 Task: Add an event with the title Second Webinar: Advanced Google AdWords Campaign Strategies, date ''2023/11/07'', time 7:50 AM to 9:50 AMand add a description: It is essential to listen actively to the potential investor''s input, feedback, and inquiries throughout the meeting. This demonstrates your receptiveness to collaboration, willingness to address concerns, and the ability to adapt your business strategy to maximize its potential.Select event color  Tomato . Add location for the event as: 321 Dolmabahçe Palace, Istanbul, Turkey, logged in from the account softage.10@softage.netand send the event invitation to softage.3@softage.net and softage.4@softage.net. Set a reminder for the event Weekly on Sunday
Action: Mouse moved to (61, 112)
Screenshot: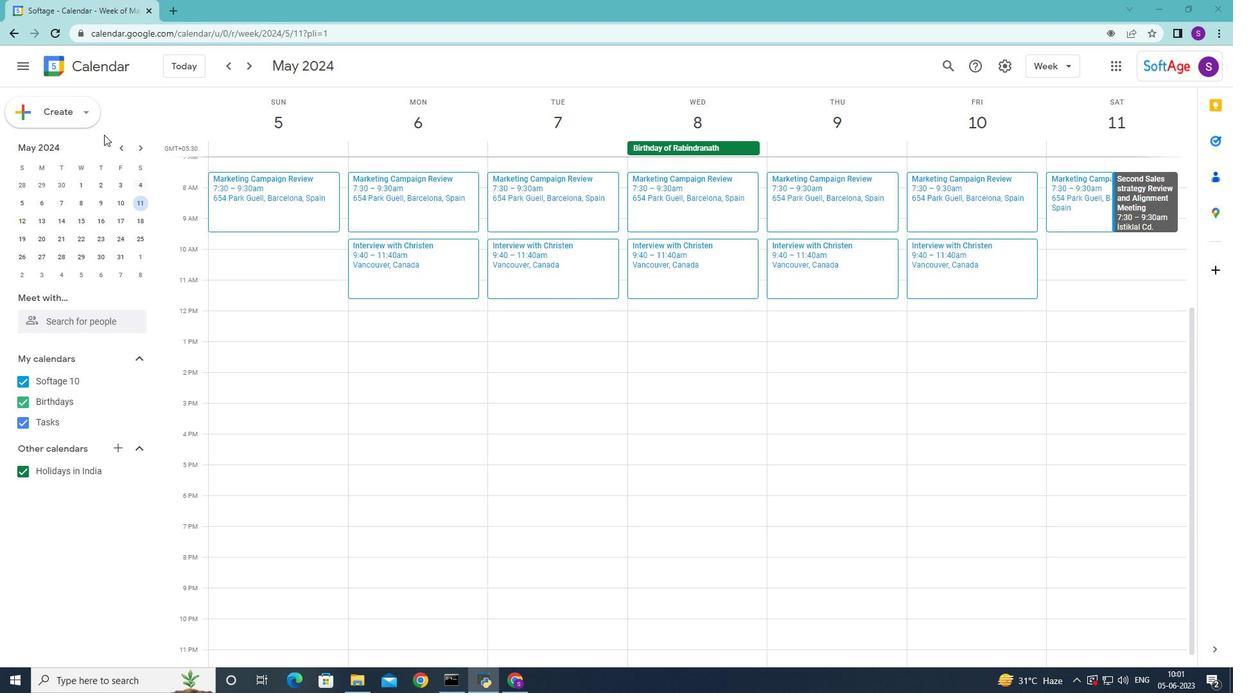 
Action: Mouse pressed left at (61, 112)
Screenshot: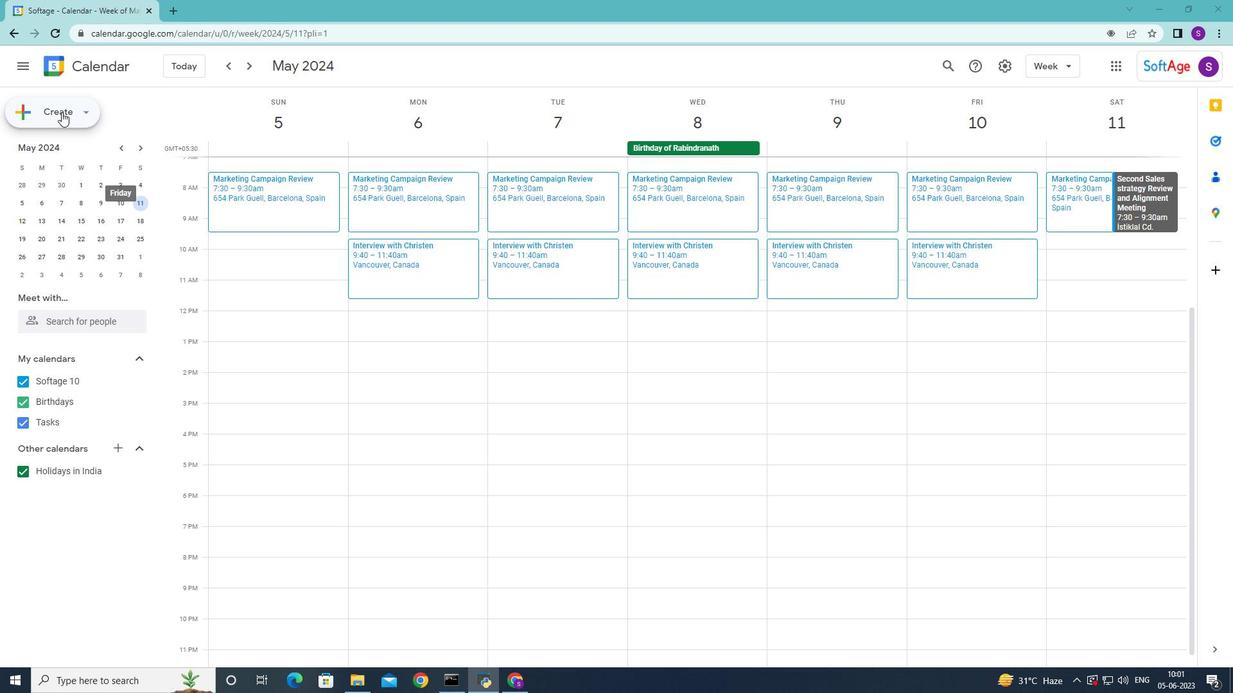 
Action: Mouse moved to (81, 148)
Screenshot: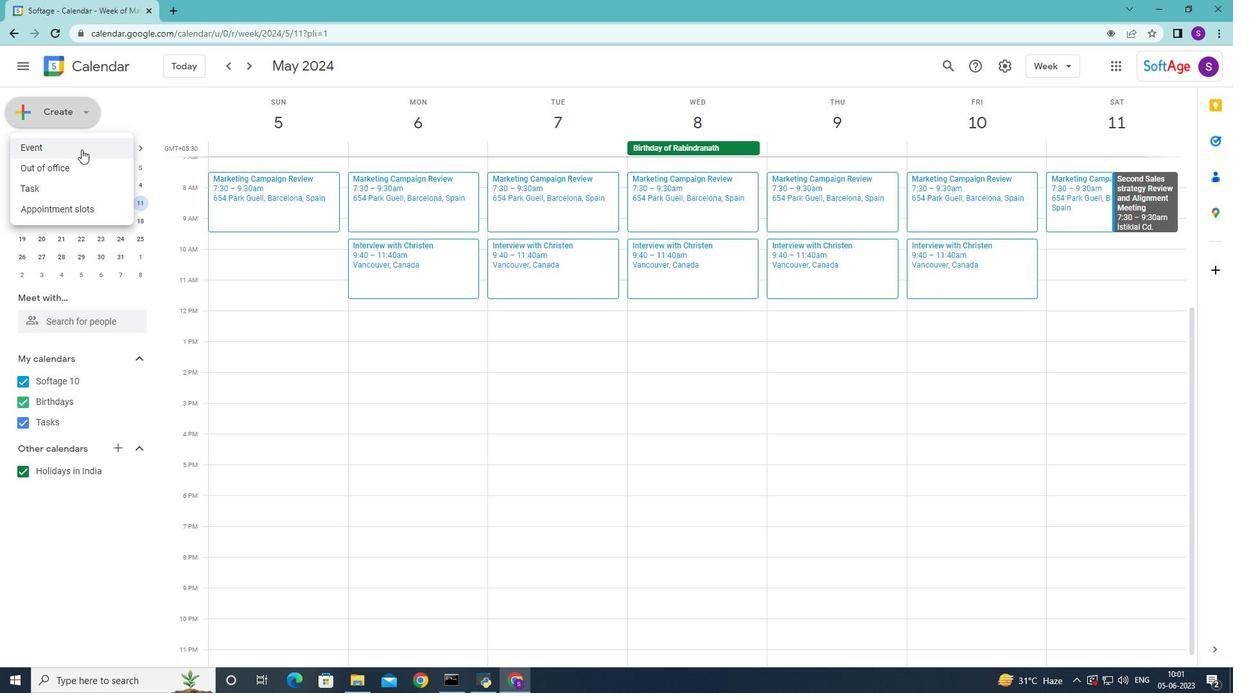 
Action: Mouse pressed left at (81, 148)
Screenshot: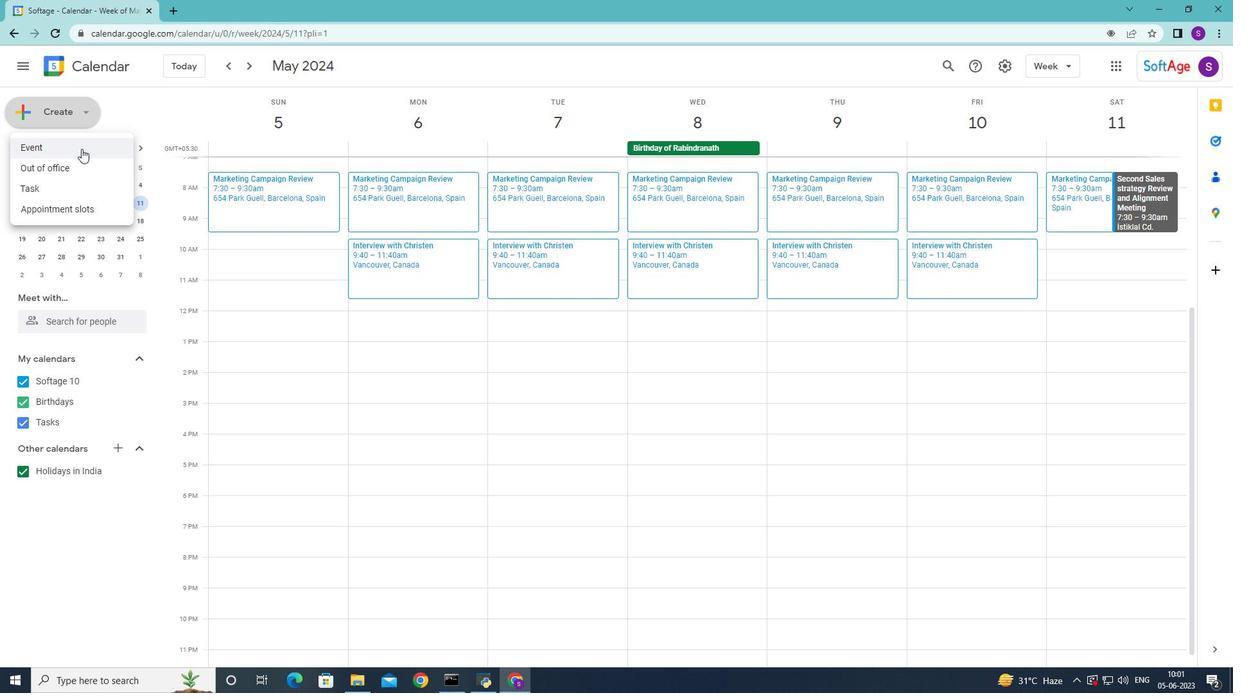 
Action: Mouse moved to (837, 230)
Screenshot: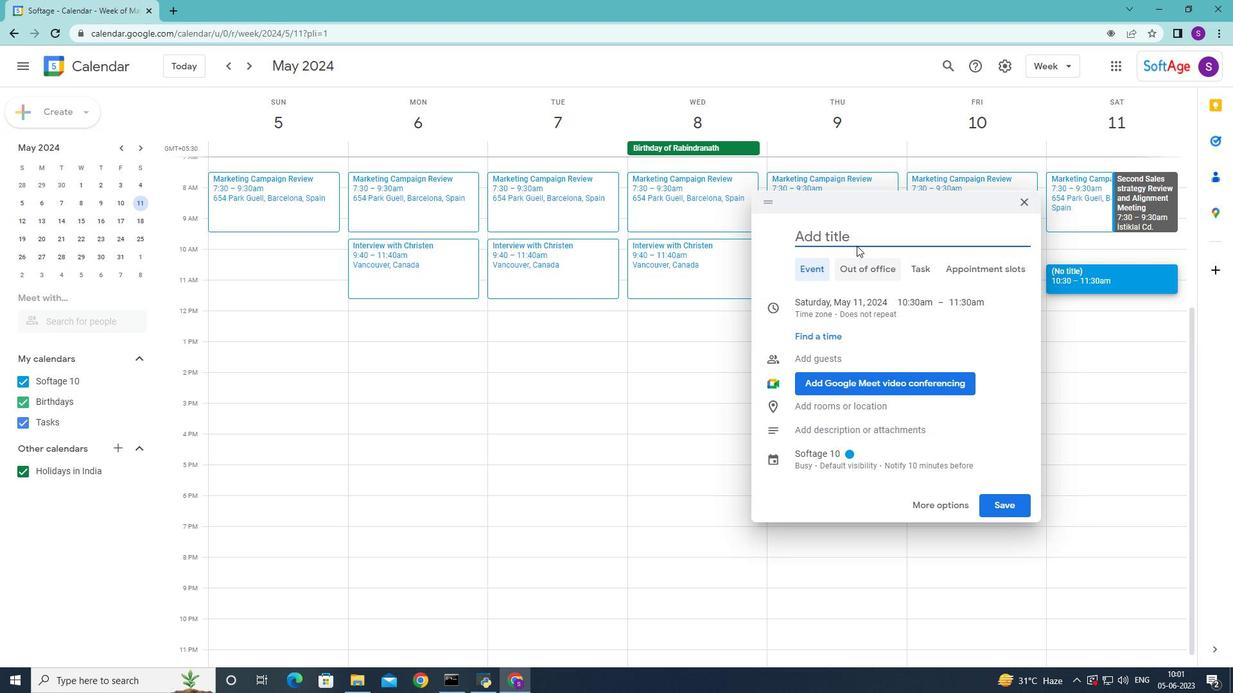 
Action: Mouse pressed left at (837, 230)
Screenshot: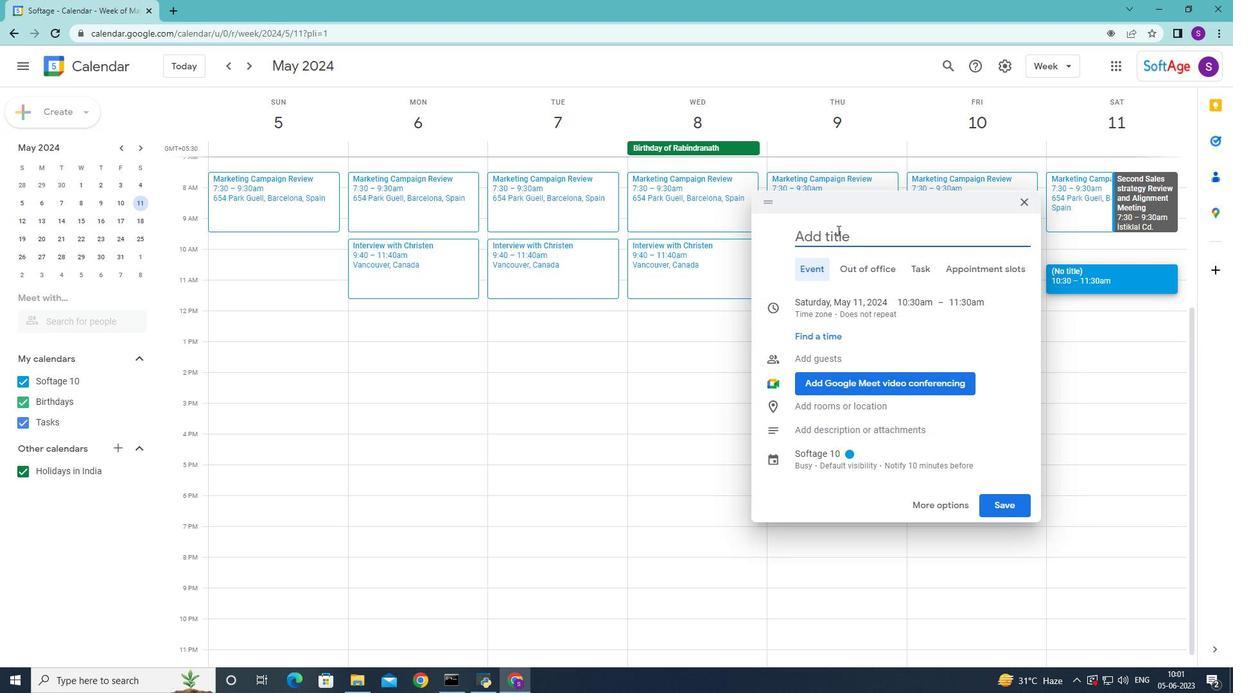 
Action: Key pressed <Key.shift>Second<Key.space><Key.shift>Webinar<Key.shift_r>:<Key.space><Key.shift>Advanced<Key.space><Key.shift>Googe<Key.backspace>le<Key.space><Key.shift>Ad<Key.shift><Key.shift><Key.shift><Key.shift><Key.shift><Key.shift><Key.shift><Key.shift><Key.shift><Key.shift><Key.shift><Key.shift><Key.shift><Key.shift><Key.shift><Key.shift><Key.shift><Key.shift><Key.shift><Key.shift><Key.shift><Key.shift><Key.shift><Key.shift><Key.shift><Key.shift><Key.shift><Key.shift><Key.shift><Key.shift><Key.shift>w<Key.backspace><Key.shift>Words<Key.space><Key.shift>Campaign<Key.space><Key.shift>Strategies<Key.space><Key.backspace>,<Key.space><Key.backspace><Key.backspace>
Screenshot: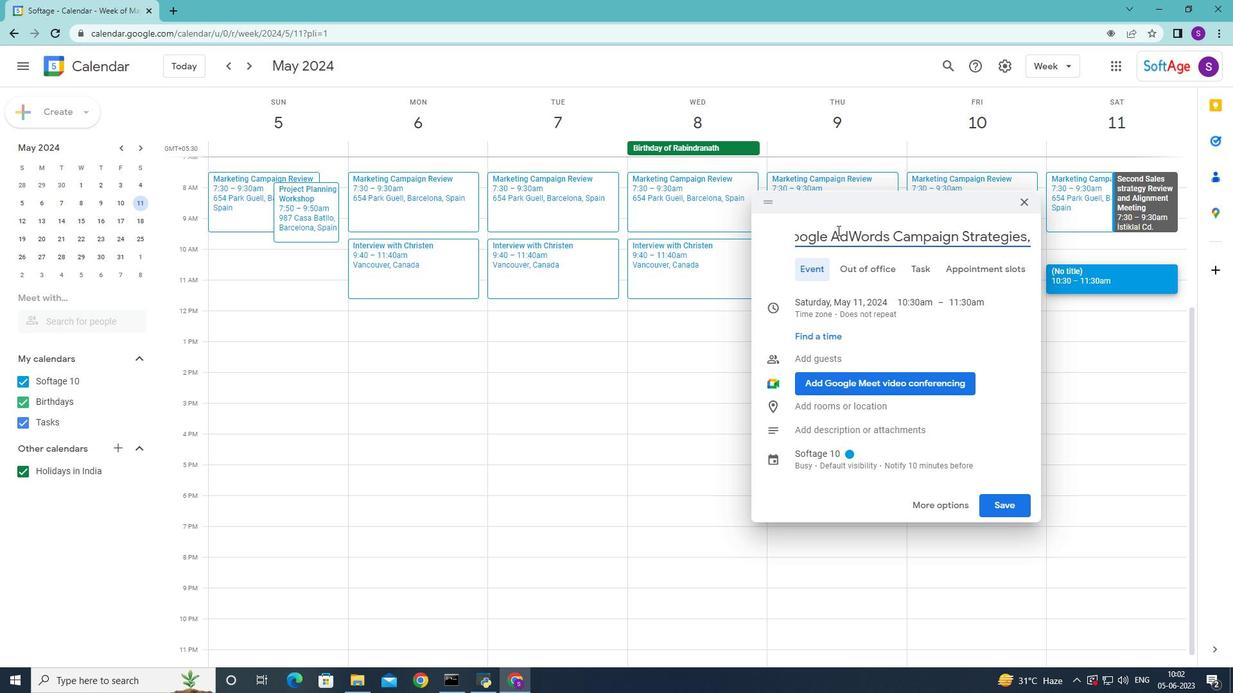 
Action: Mouse moved to (827, 308)
Screenshot: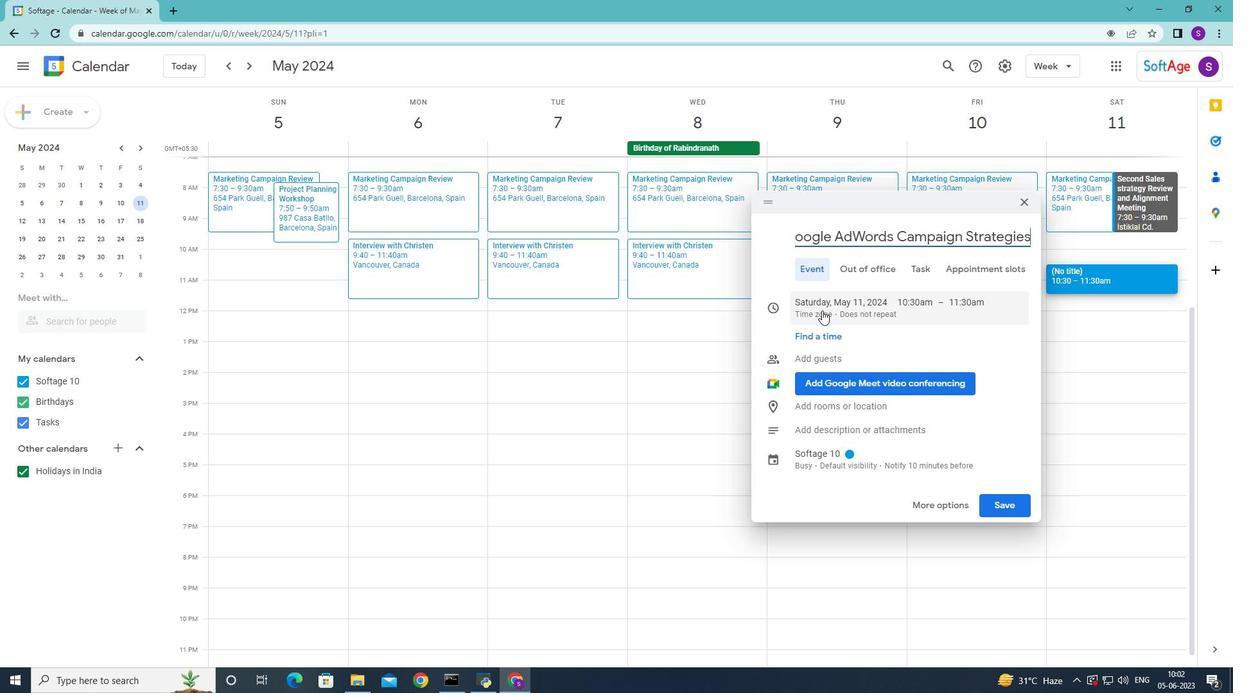 
Action: Mouse pressed left at (827, 308)
Screenshot: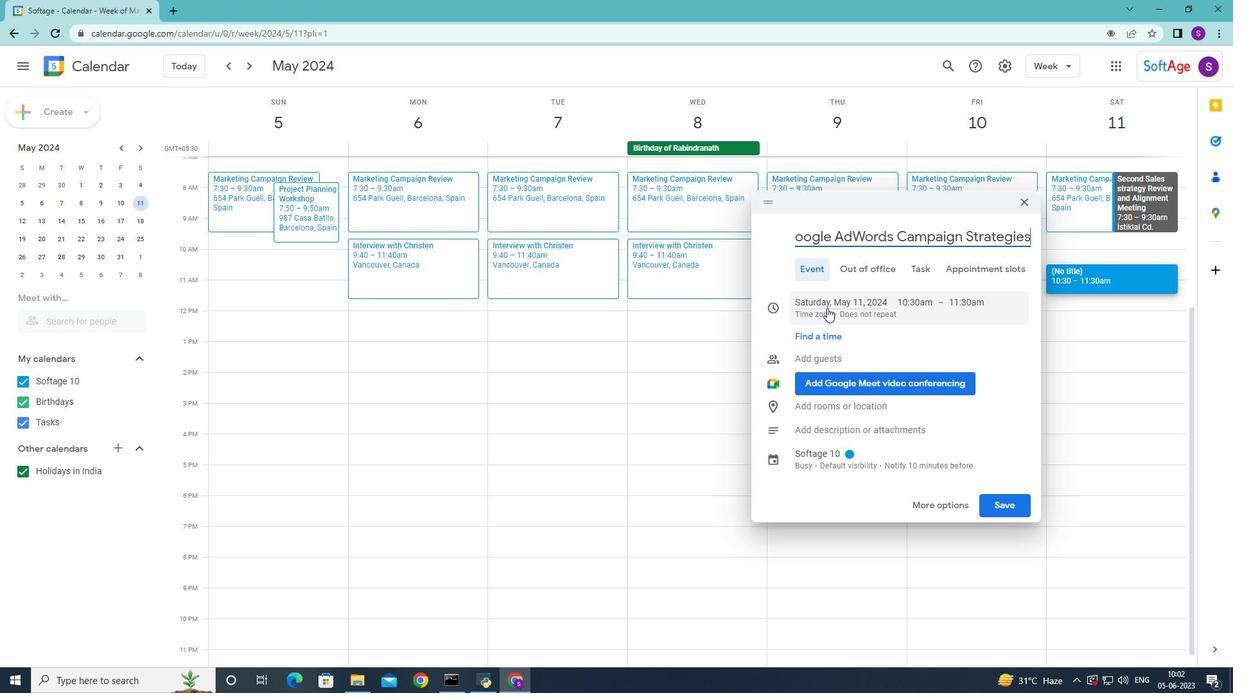 
Action: Mouse moved to (934, 332)
Screenshot: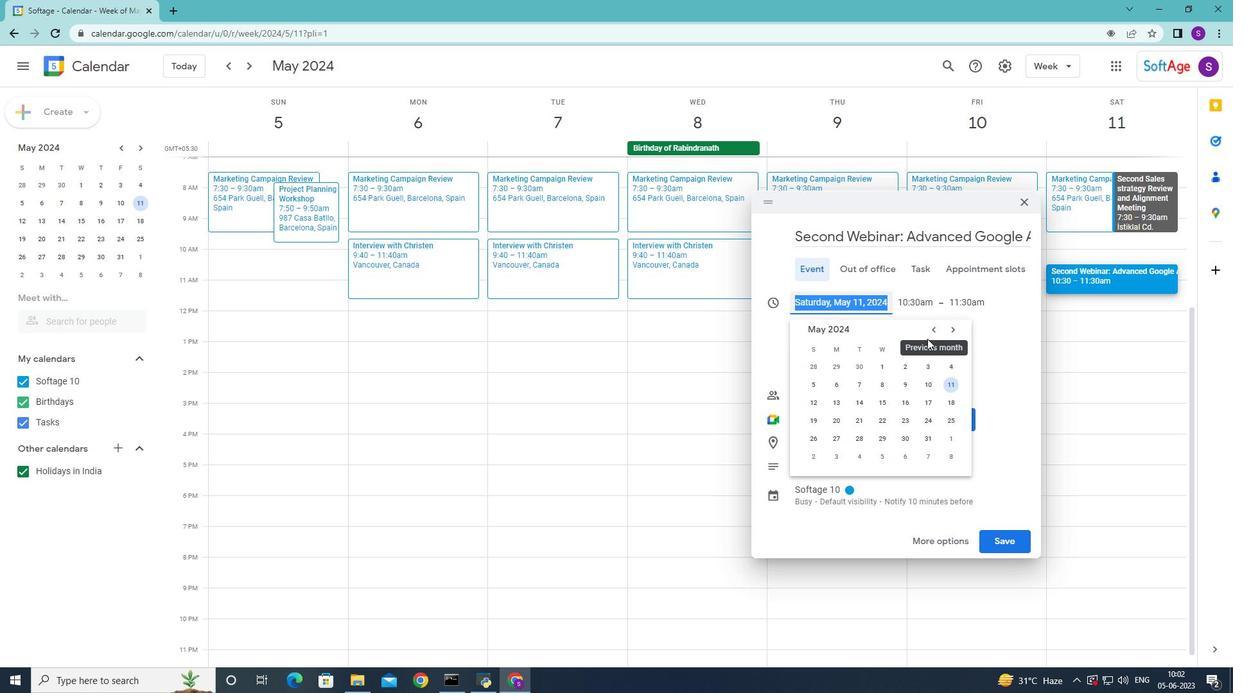 
Action: Mouse pressed left at (934, 332)
Screenshot: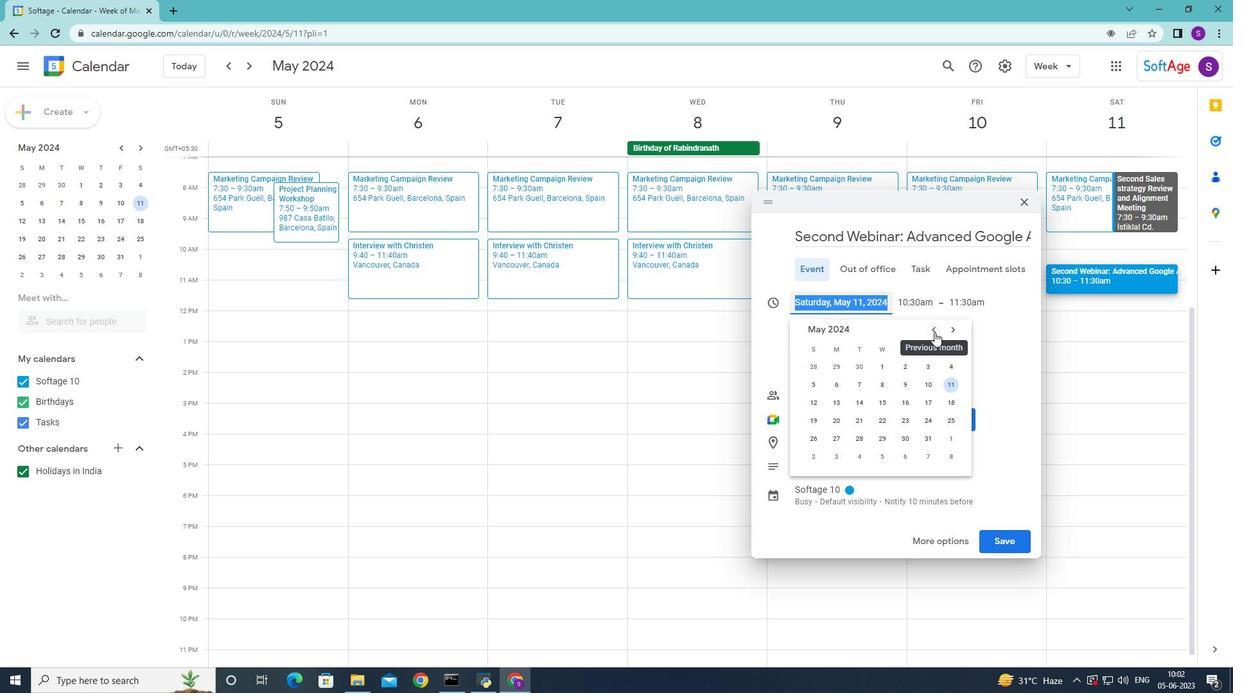 
Action: Mouse pressed left at (934, 332)
Screenshot: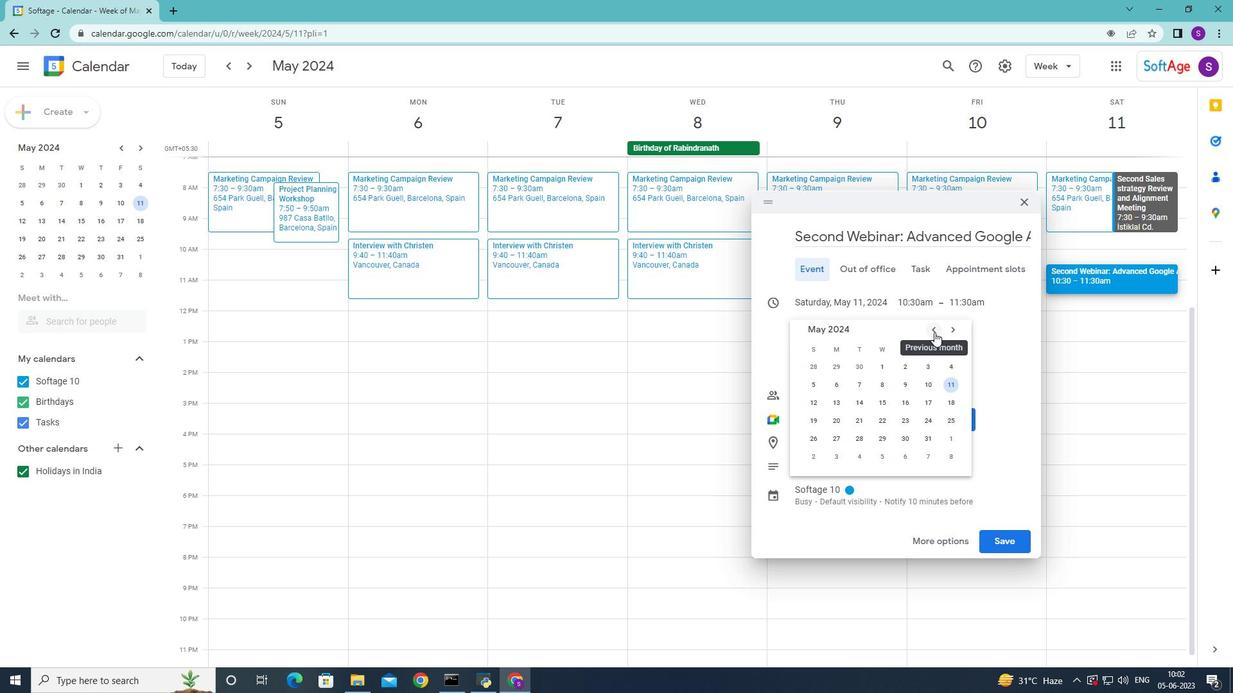 
Action: Mouse pressed left at (934, 332)
Screenshot: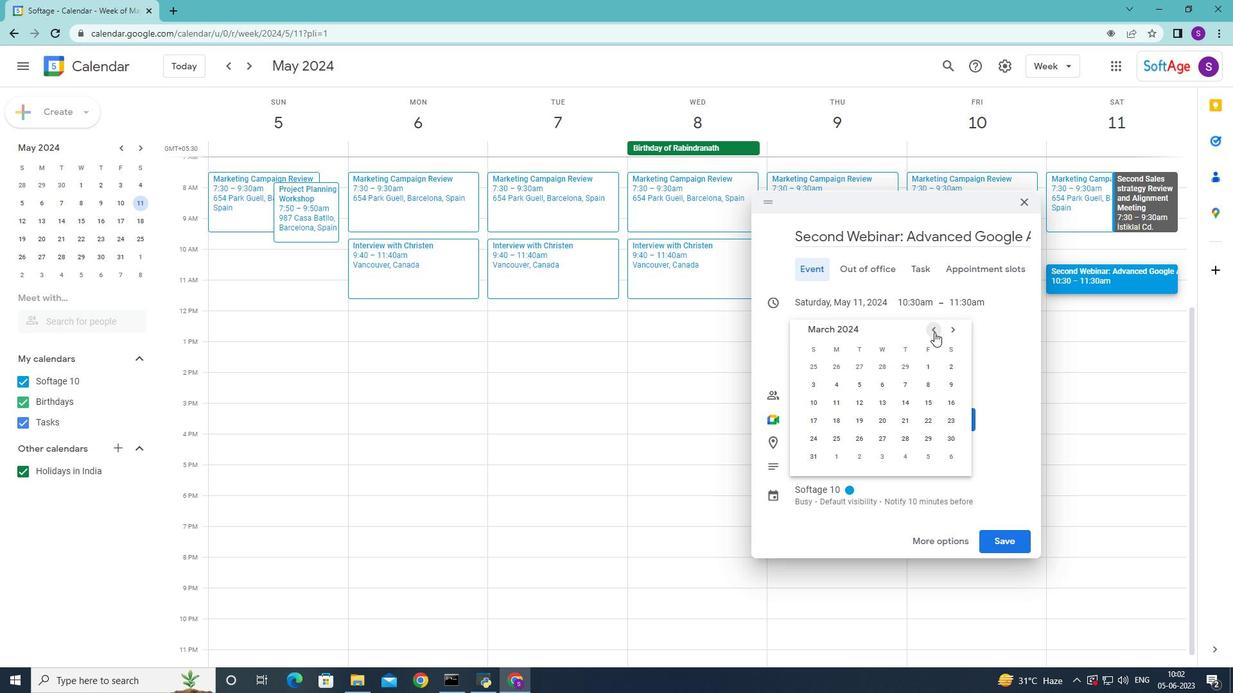 
Action: Mouse pressed left at (934, 332)
Screenshot: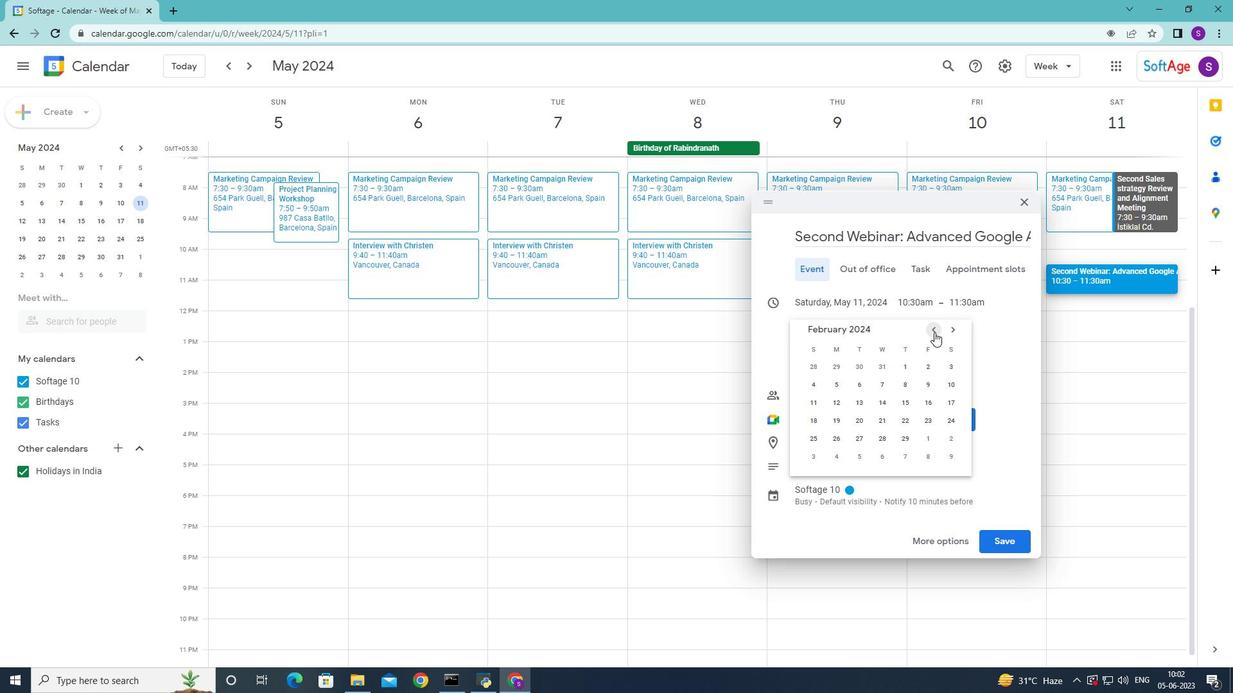 
Action: Mouse pressed left at (934, 332)
Screenshot: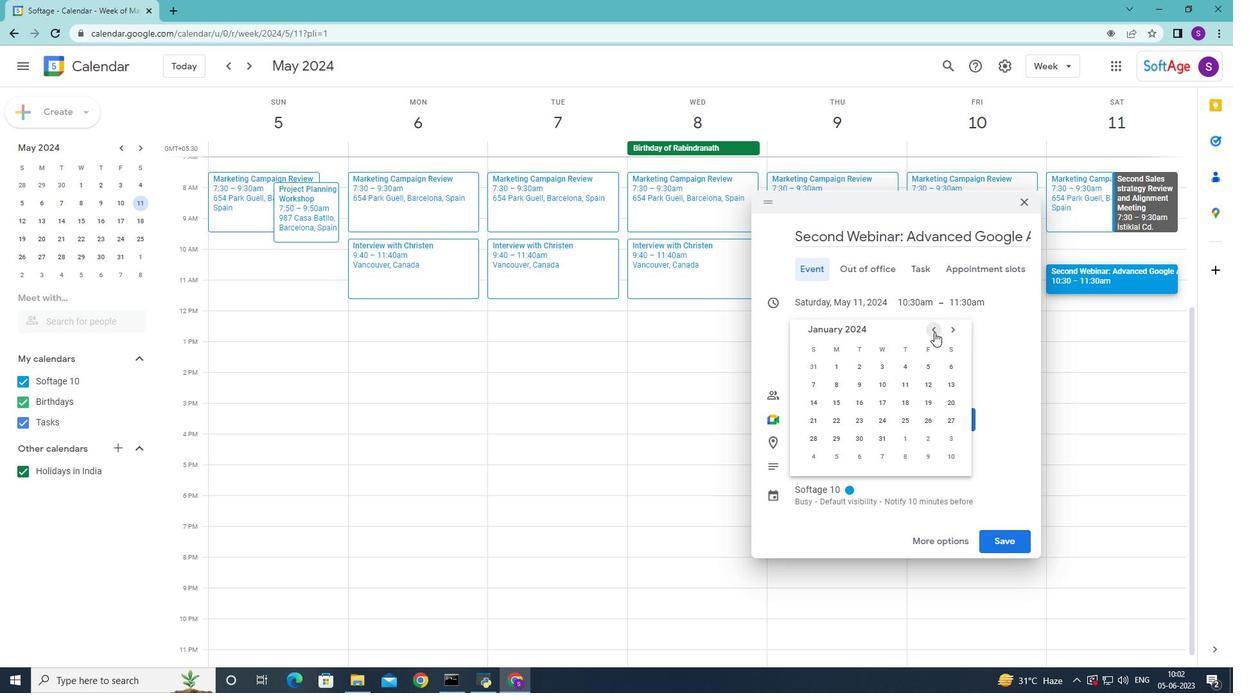 
Action: Mouse pressed left at (934, 332)
Screenshot: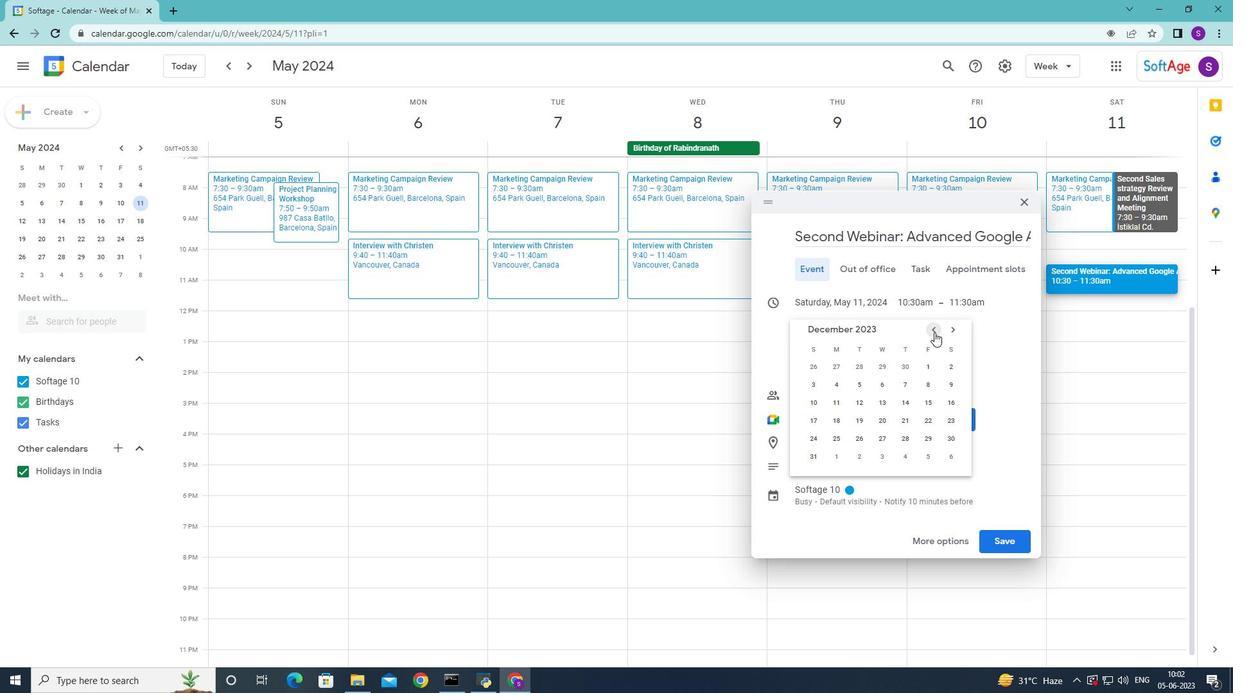 
Action: Mouse moved to (862, 386)
Screenshot: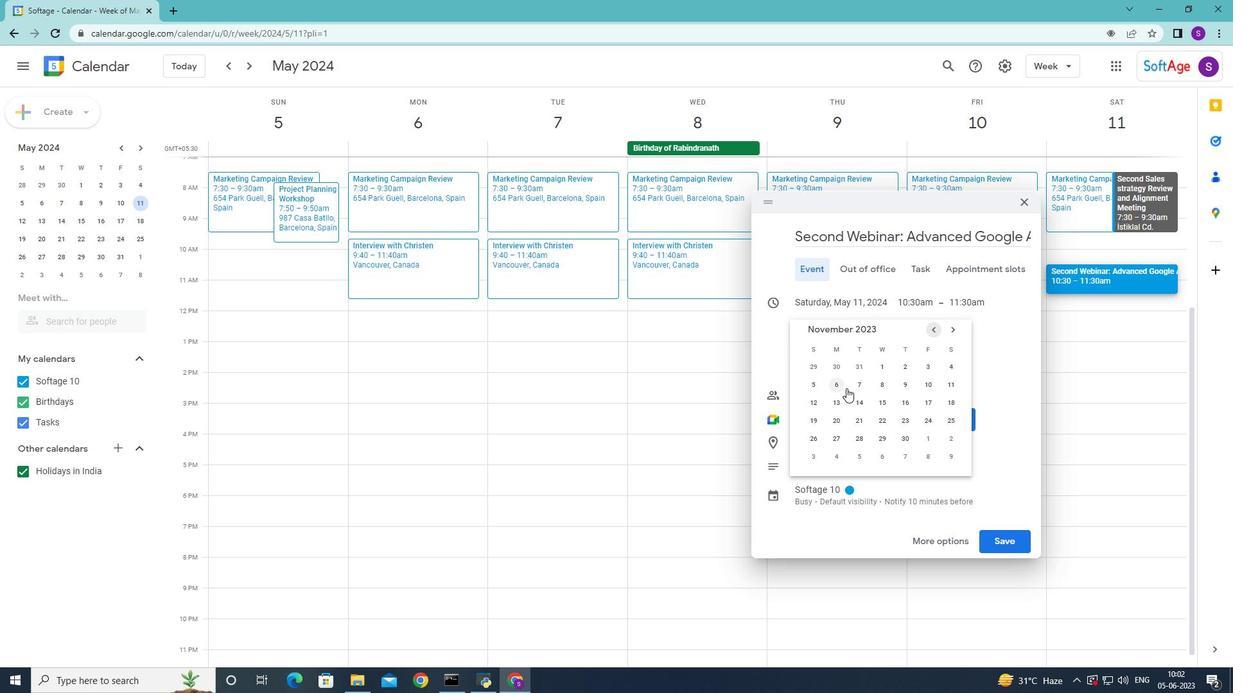 
Action: Mouse pressed left at (862, 386)
Screenshot: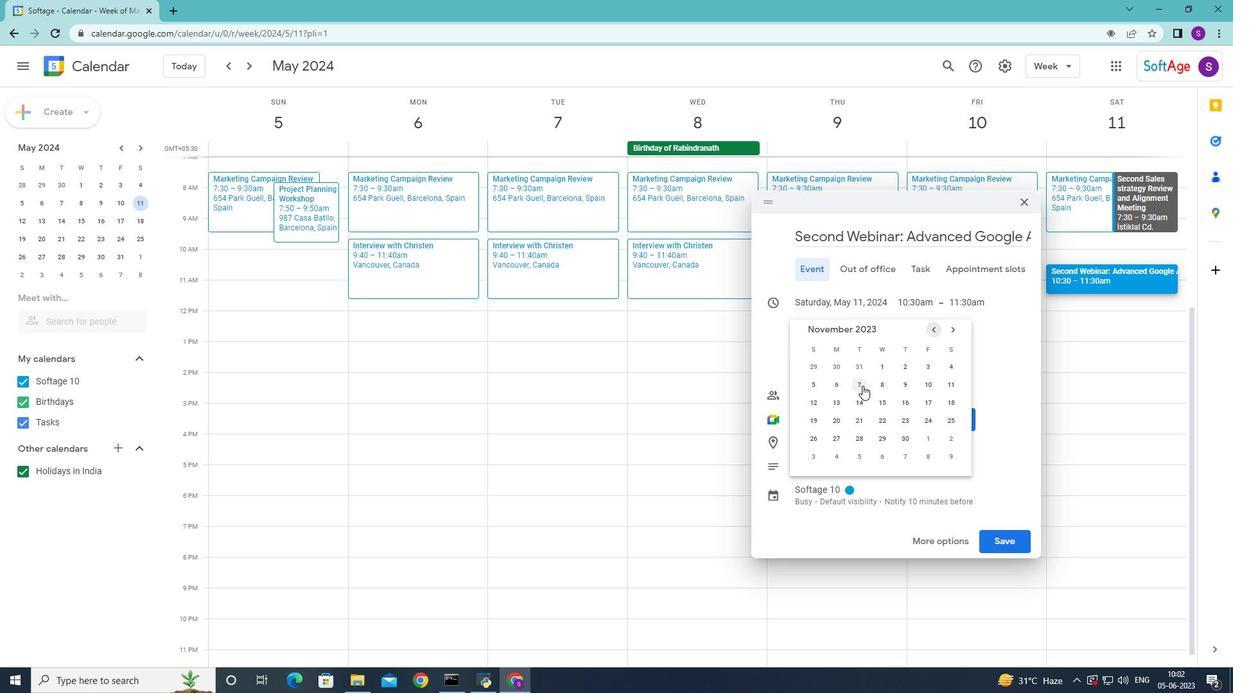 
Action: Mouse moved to (347, 299)
Screenshot: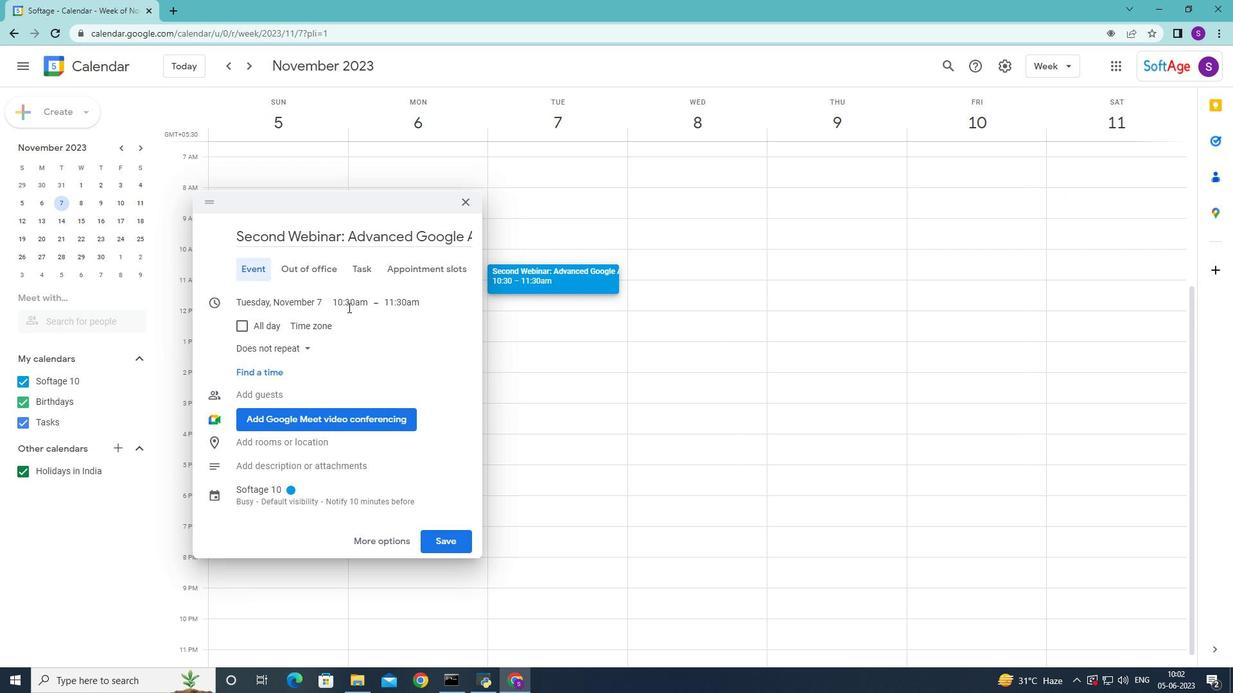 
Action: Mouse pressed left at (347, 299)
Screenshot: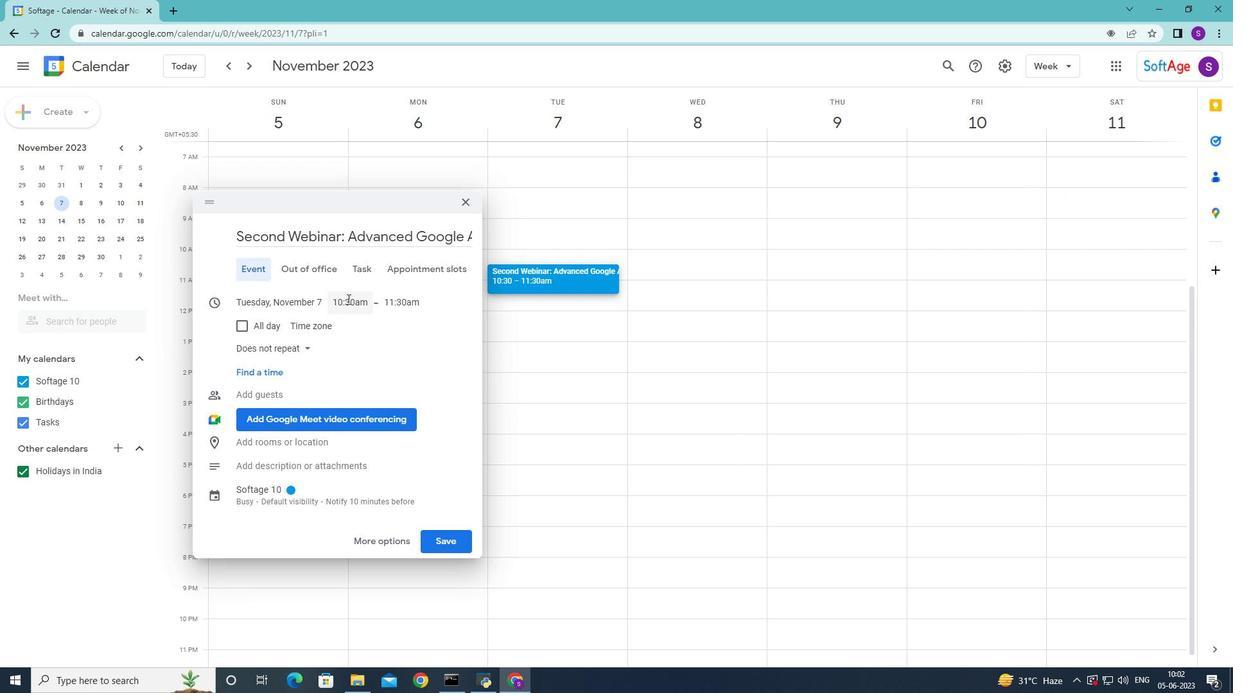 
Action: Mouse moved to (344, 360)
Screenshot: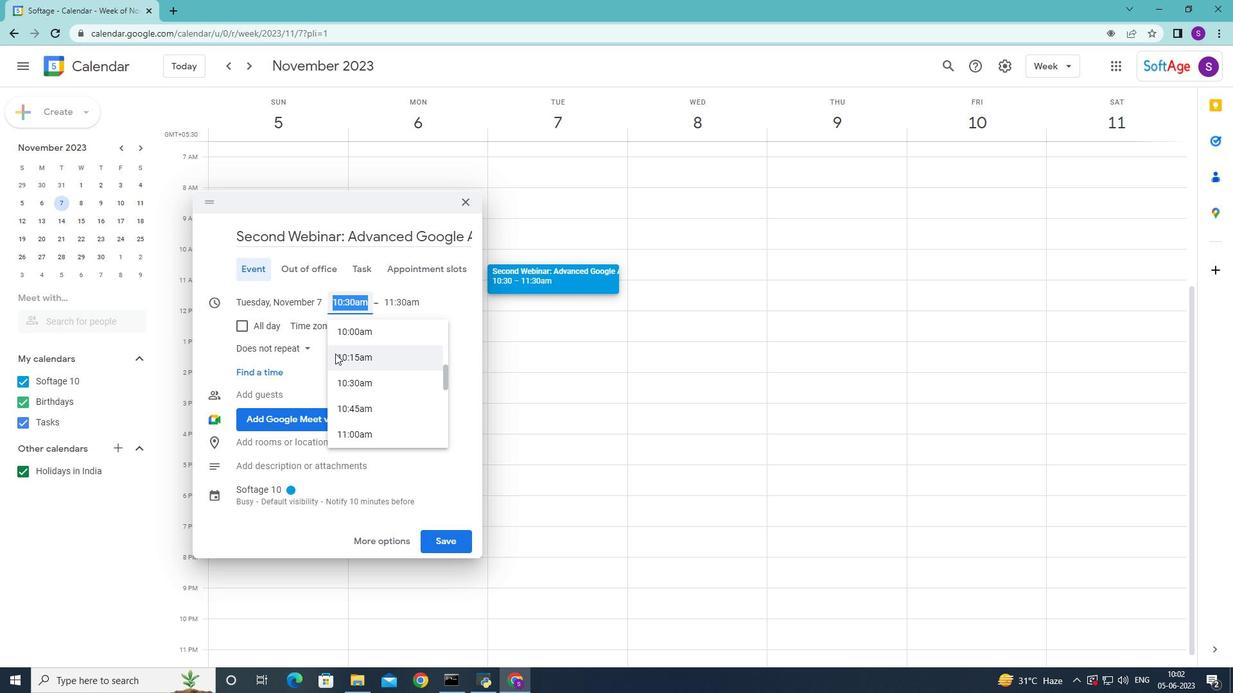 
Action: Mouse scrolled (344, 361) with delta (0, 0)
Screenshot: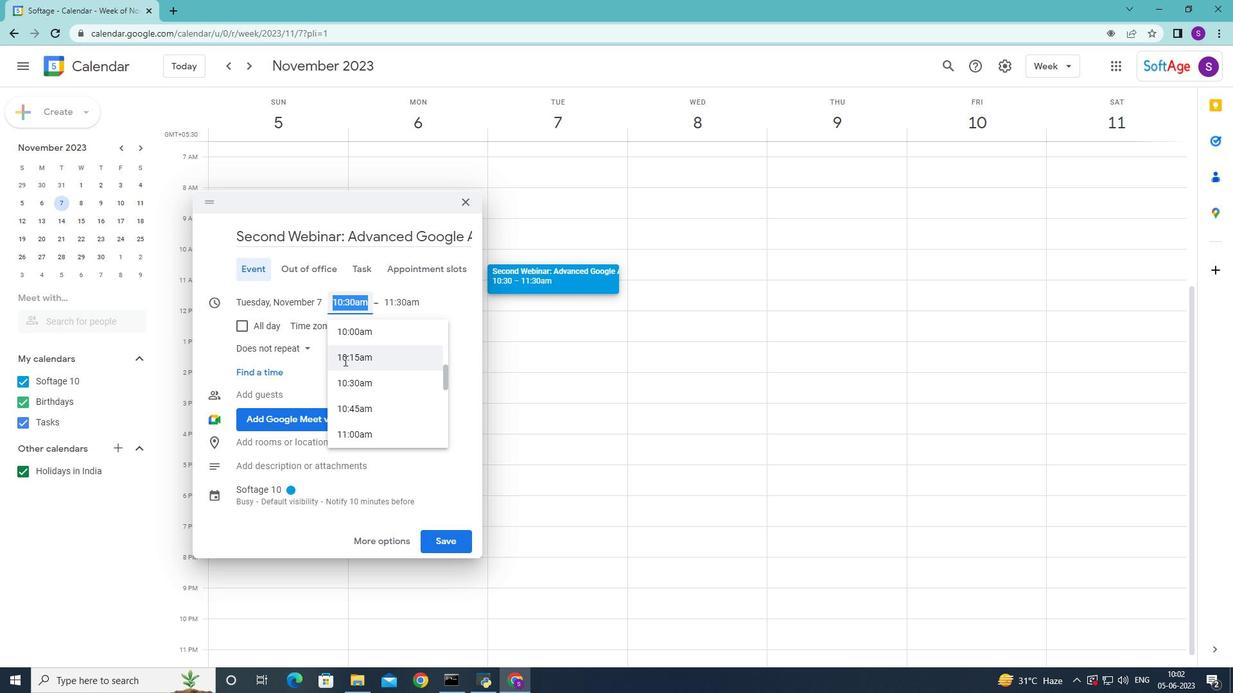 
Action: Mouse scrolled (344, 361) with delta (0, 0)
Screenshot: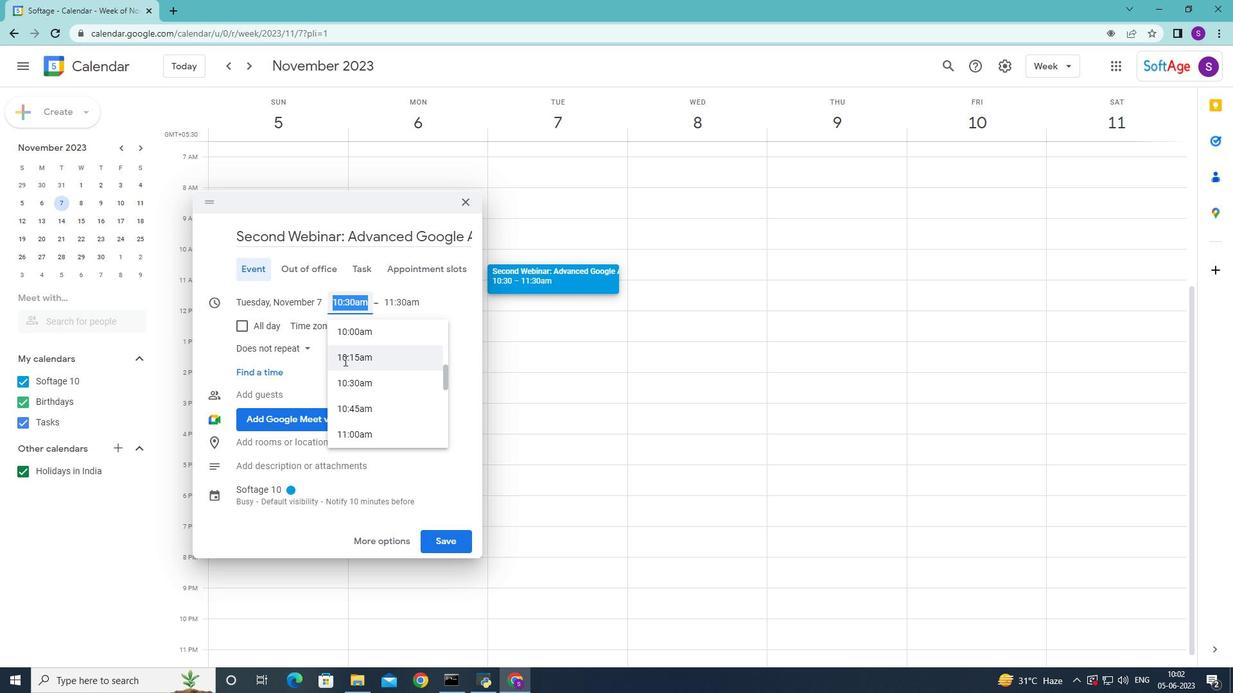 
Action: Mouse moved to (358, 366)
Screenshot: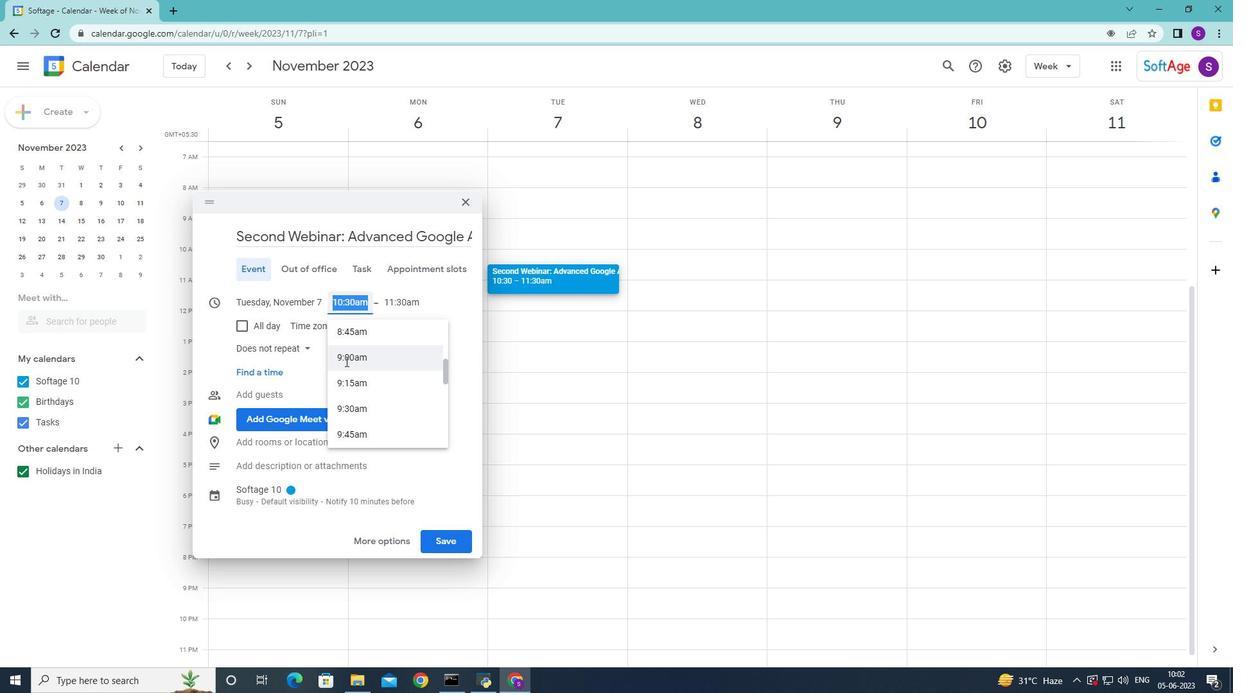 
Action: Mouse scrolled (358, 366) with delta (0, 0)
Screenshot: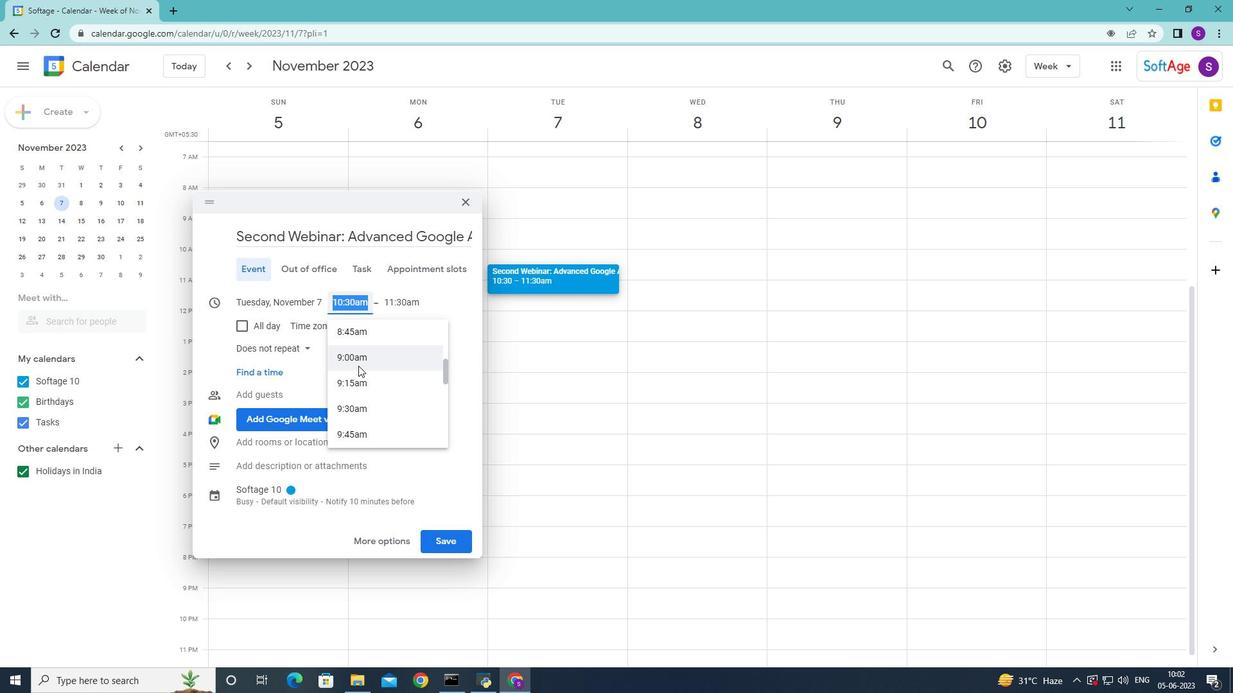 
Action: Mouse moved to (357, 366)
Screenshot: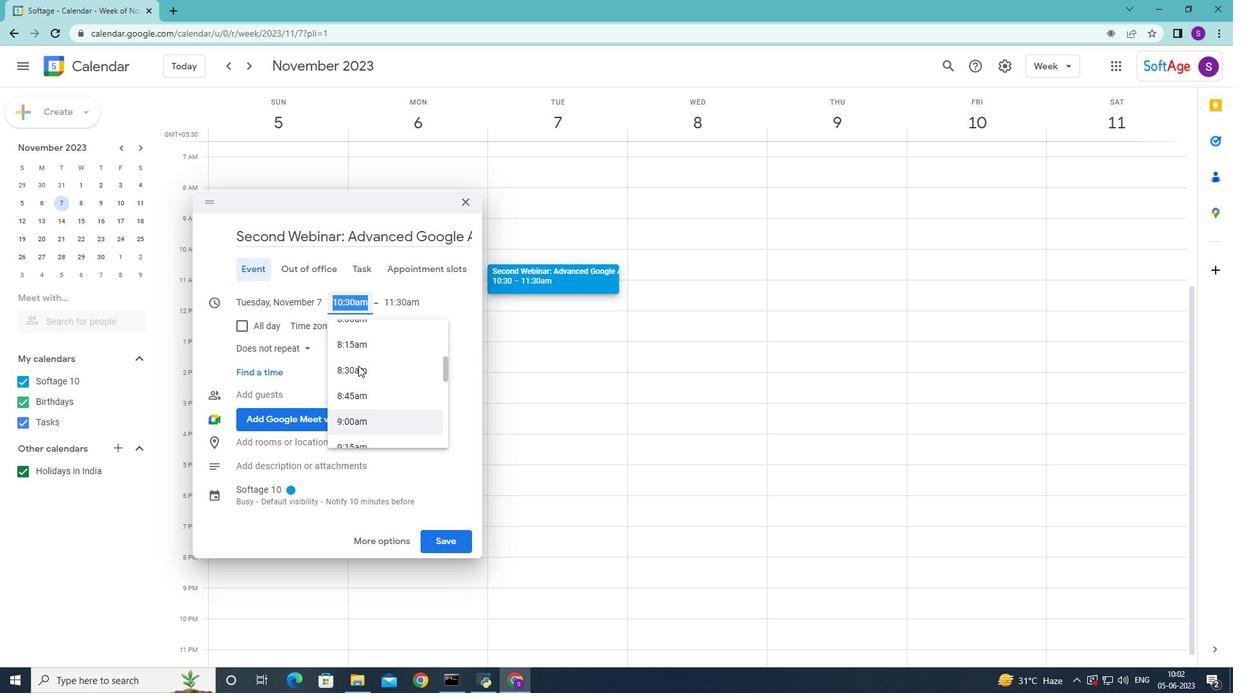 
Action: Mouse scrolled (357, 367) with delta (0, 0)
Screenshot: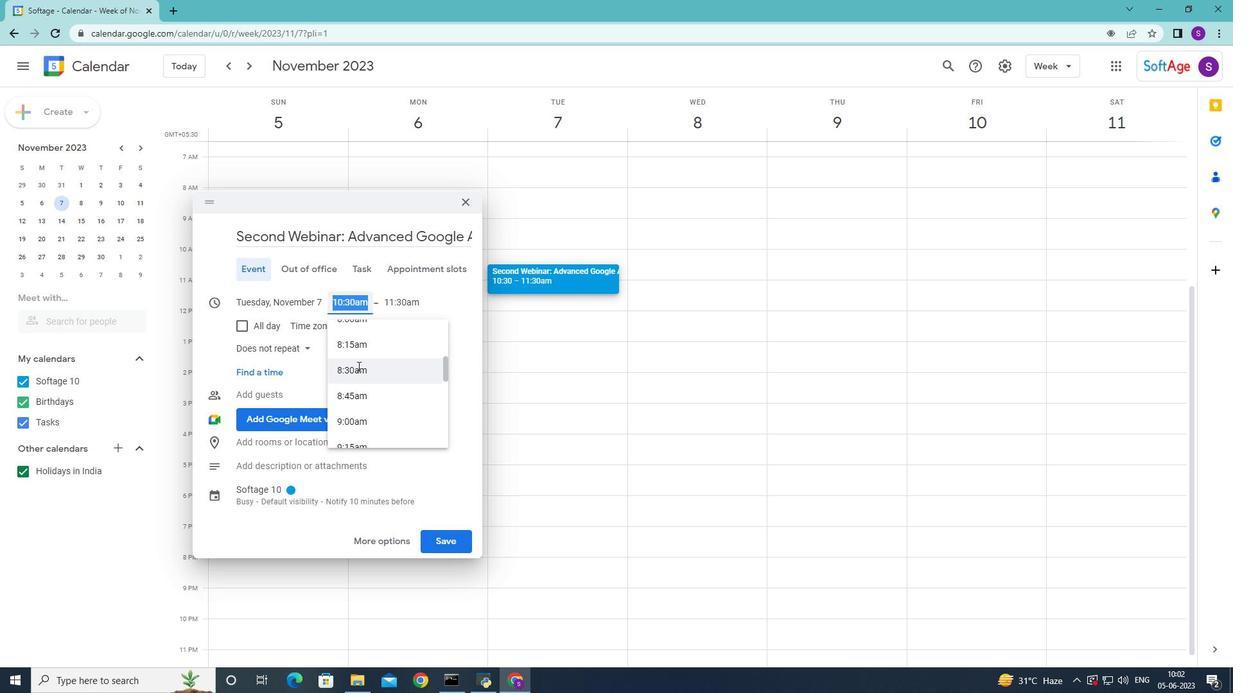 
Action: Mouse moved to (357, 372)
Screenshot: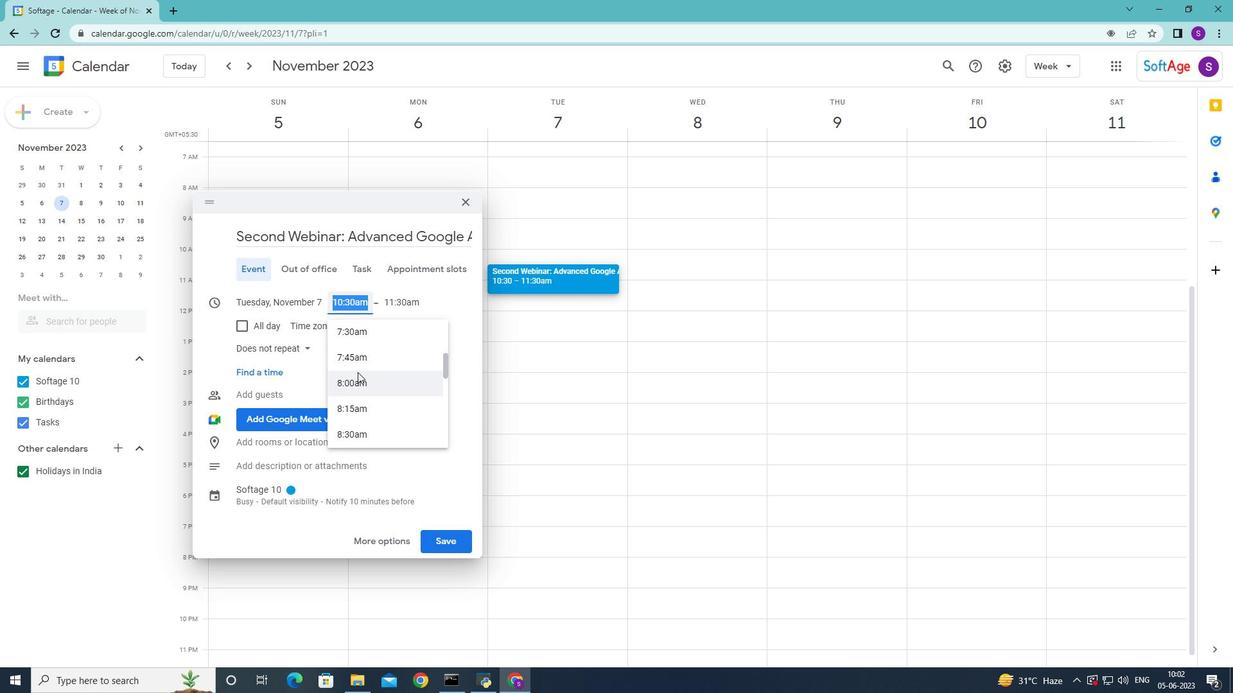 
Action: Key pressed 9<Key.backspace>7<Key.shift_r>:50am<Key.enter>
Screenshot: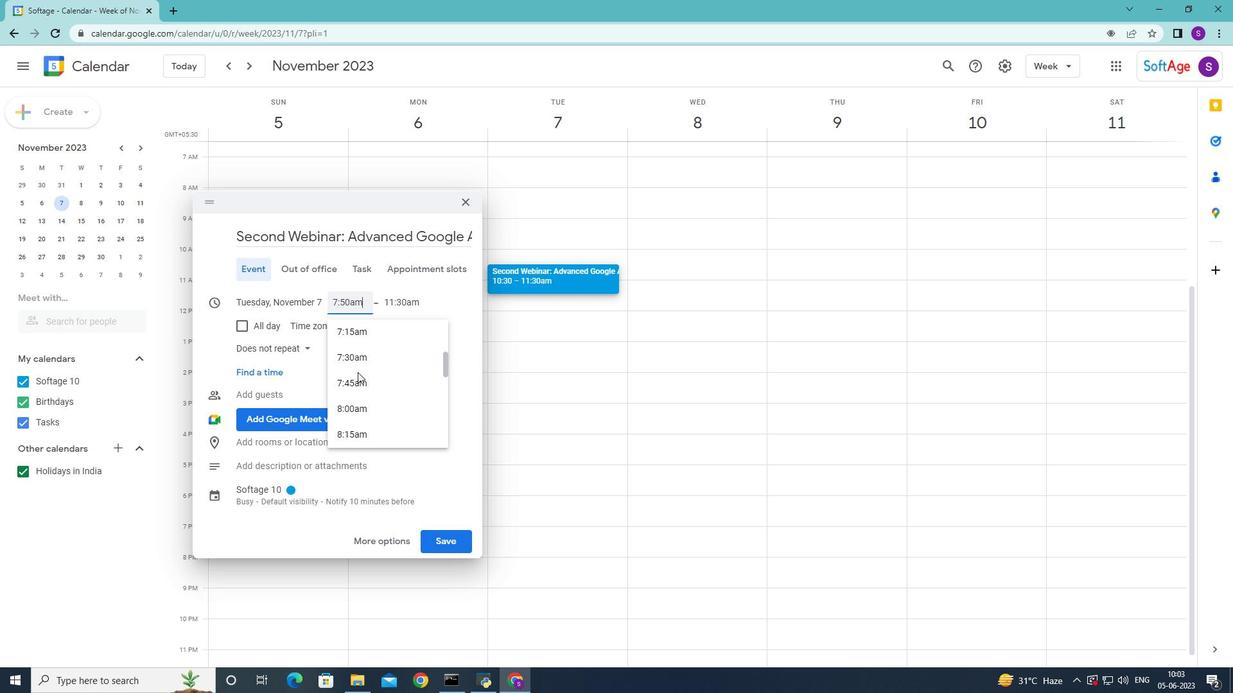 
Action: Mouse moved to (376, 291)
Screenshot: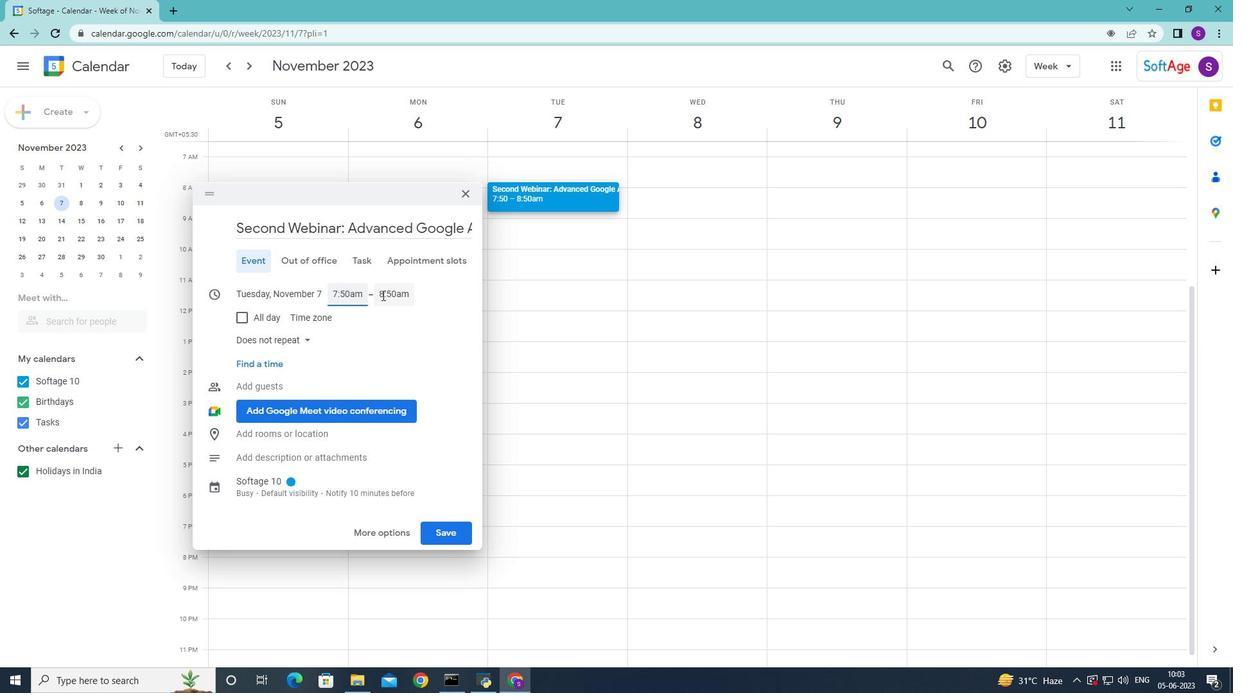 
Action: Mouse pressed left at (376, 291)
Screenshot: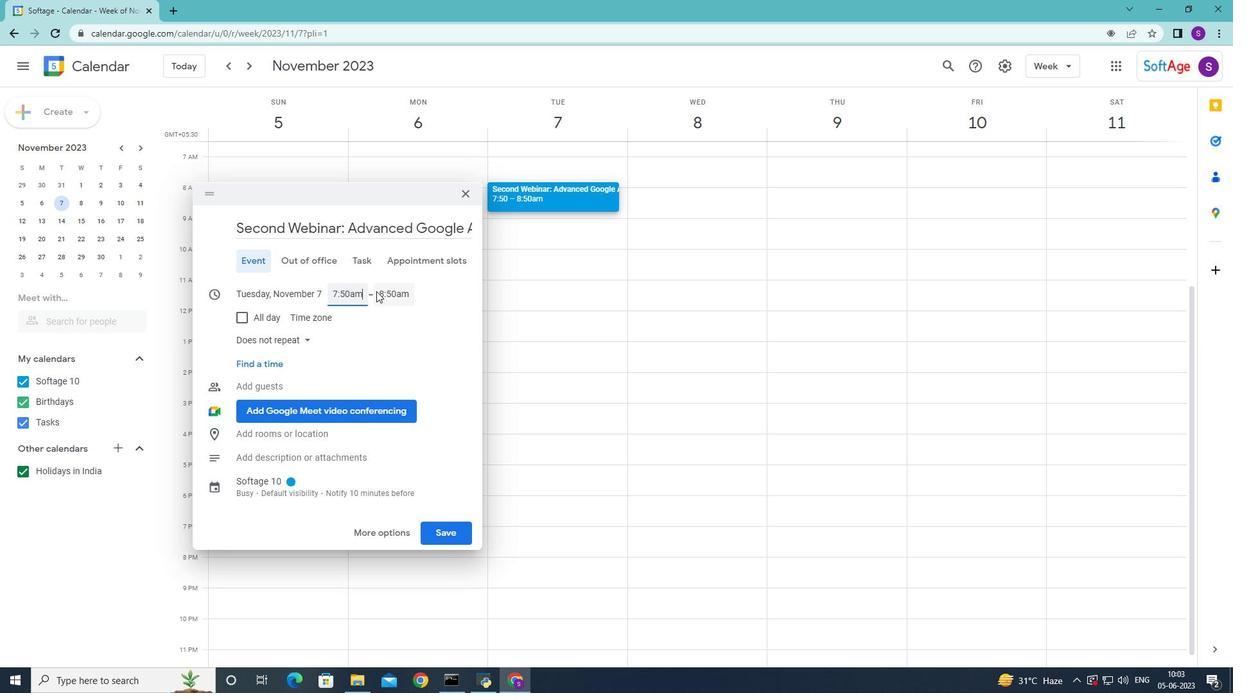 
Action: Mouse moved to (383, 292)
Screenshot: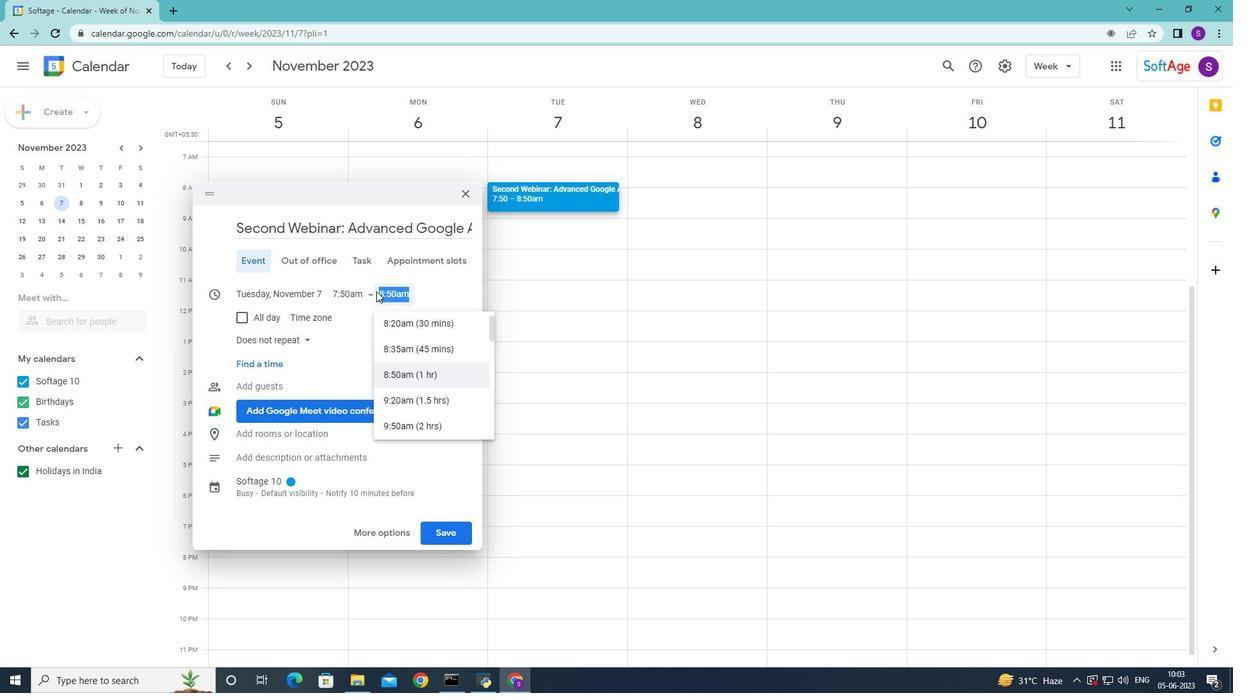 
Action: Key pressed 9<Key.shift_r>:50am<Key.enter>
Screenshot: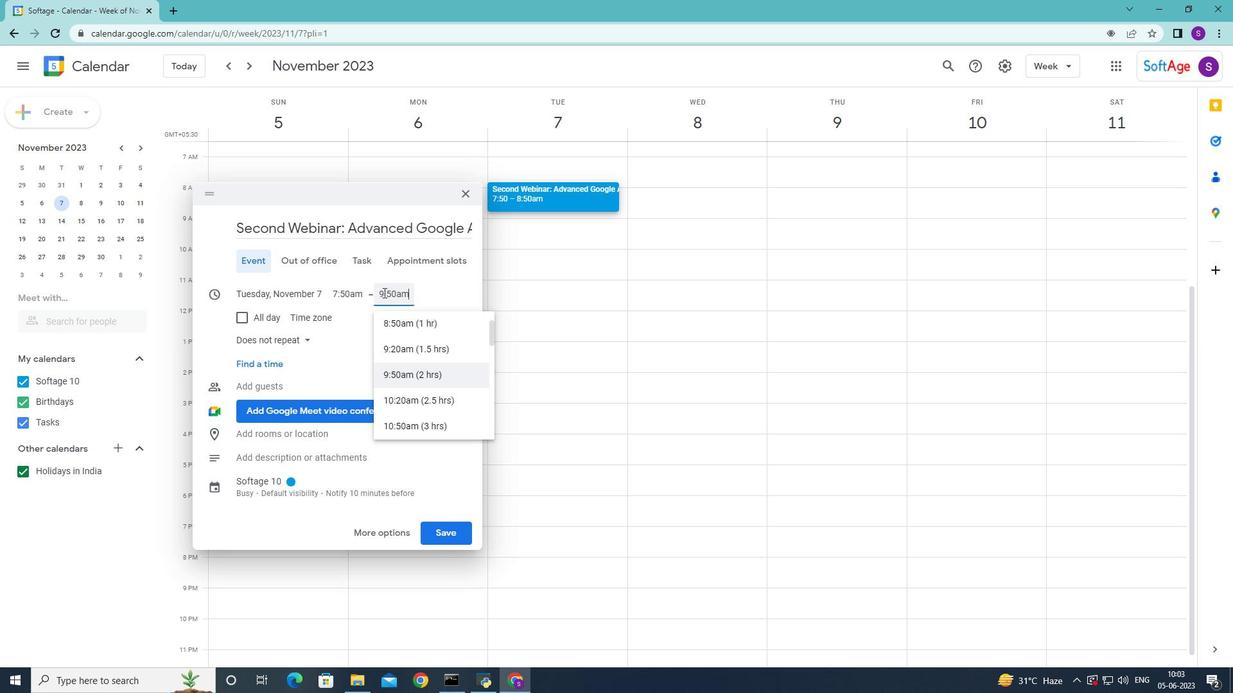 
Action: Mouse moved to (380, 536)
Screenshot: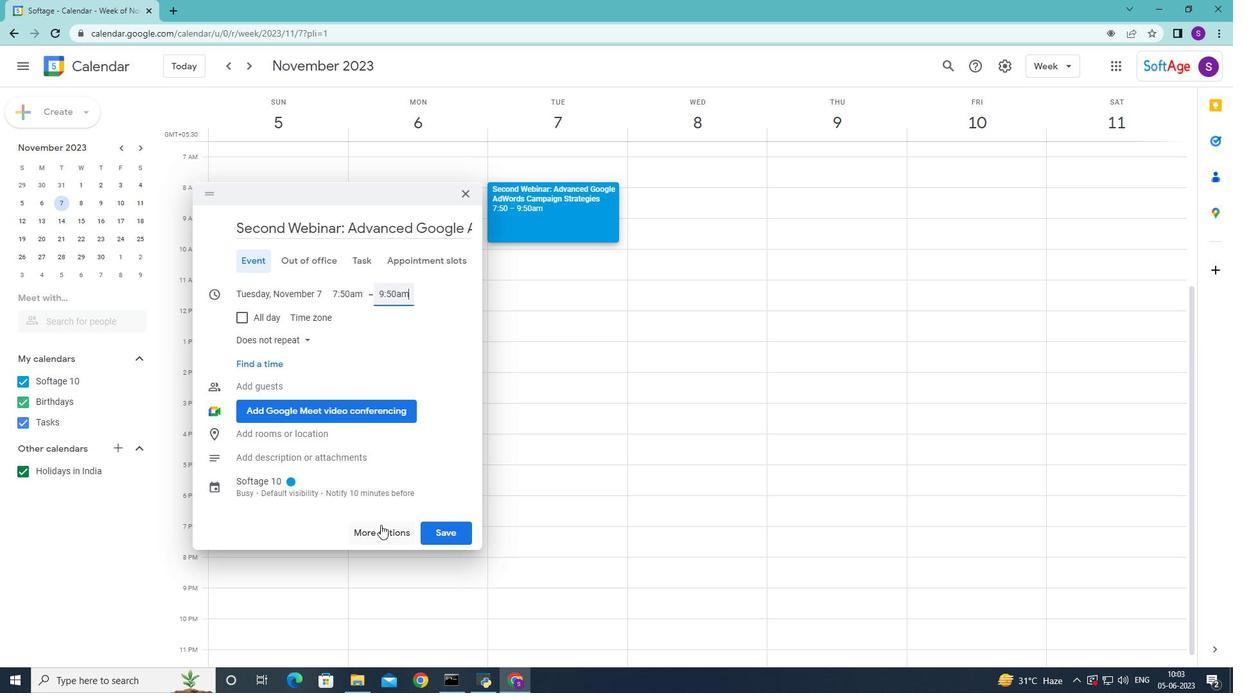 
Action: Mouse pressed left at (380, 536)
Screenshot: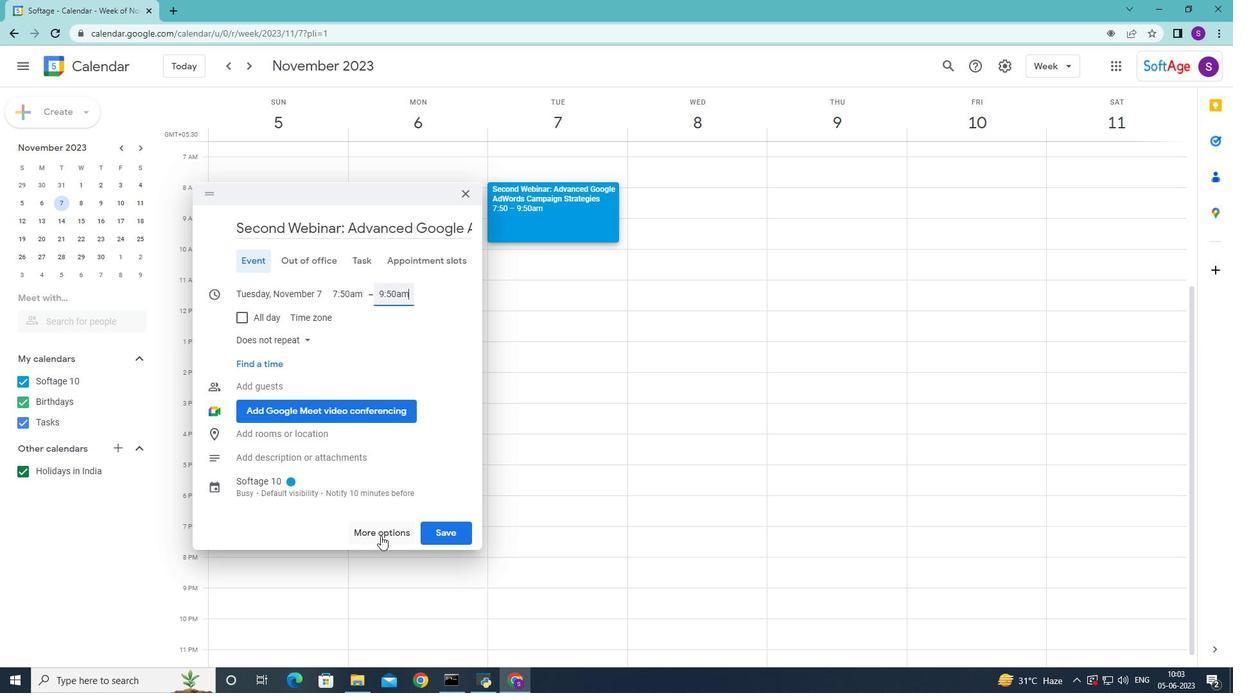 
Action: Mouse moved to (186, 473)
Screenshot: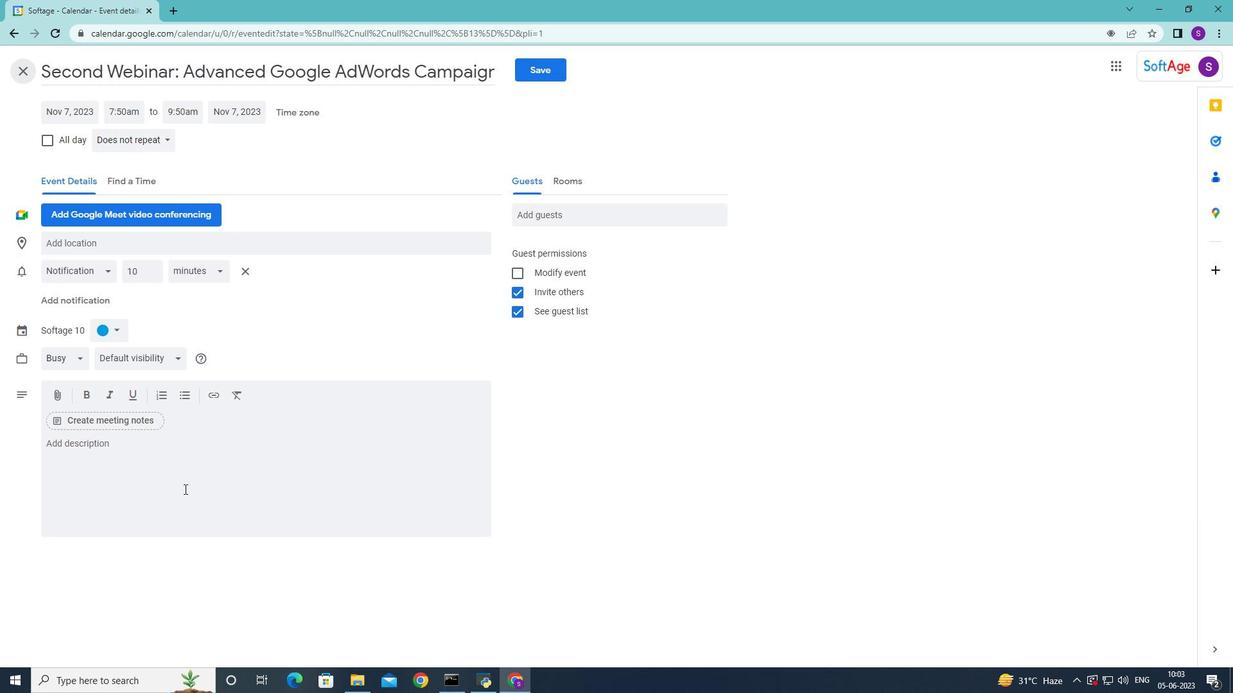 
Action: Mouse pressed left at (186, 473)
Screenshot: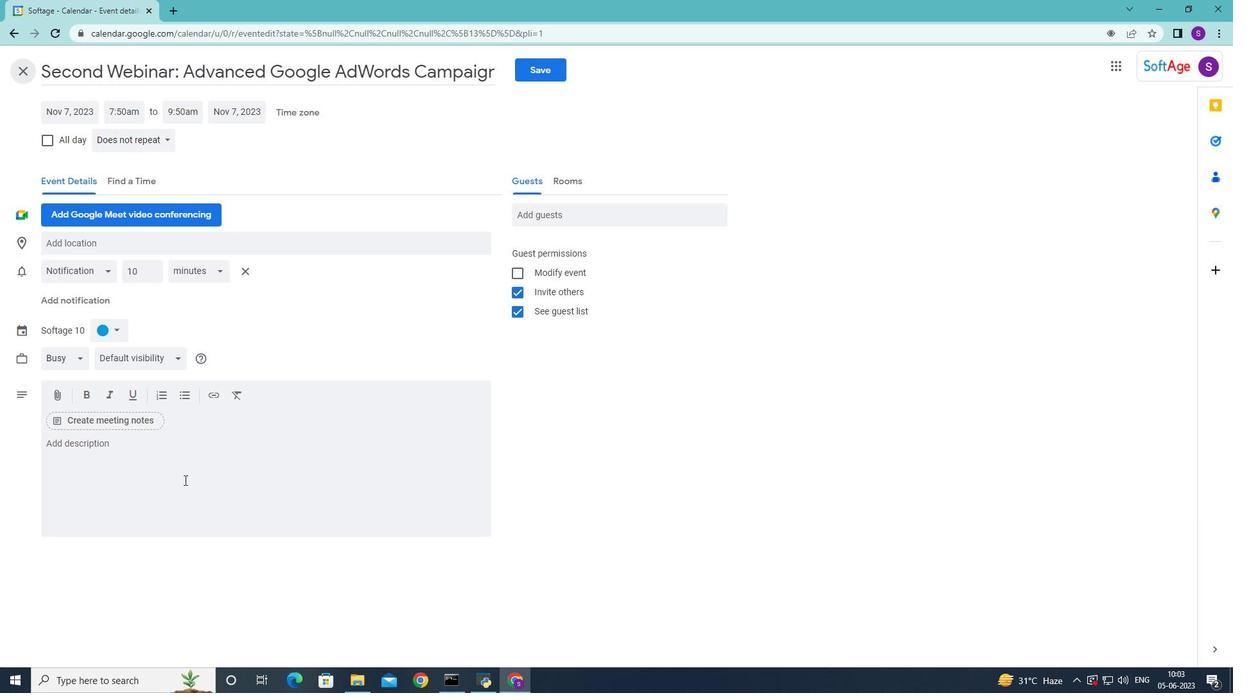 
Action: Mouse moved to (186, 472)
Screenshot: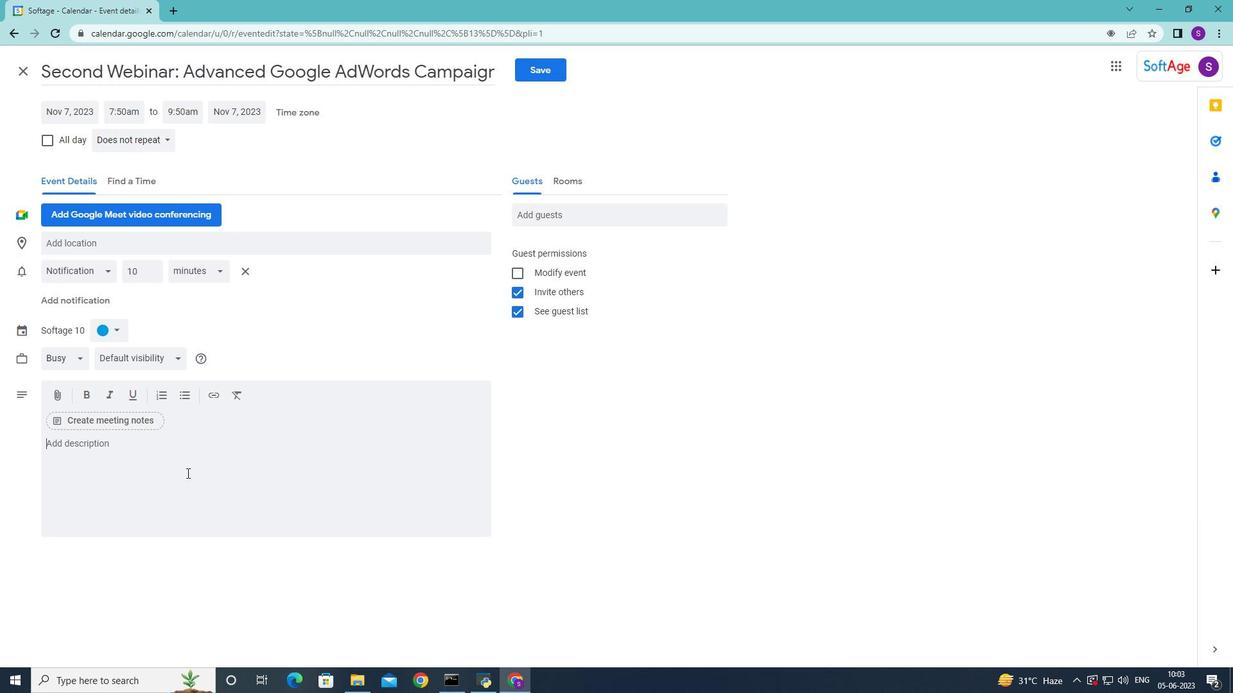 
Action: Key pressed <Key.shift>It<Key.space>is<Key.space>ee<Key.backspace>ssential<Key.space>to<Key.space>listen<Key.space>actively<Key.space>to<Key.space>the<Key.space>potenta<Key.backspace>ial<Key.space>investor's<Key.space>inpi<Key.backspace>ut<Key.space><Key.backspace>,<Key.space>feedback,<Key.space>and<Key.space>inquiries<Key.space>throughout<Key.space>the<Key.space>meeting.<Key.space><Key.shift>This<Key.space>demonstratr<Key.backspace>es<Key.space>your<Key.space>receptiveness<Key.space>to<Key.space>collaboration,<Key.space>willingness<Key.space>to<Key.space>address<Key.space>concerns,<Key.space>and<Key.space>the<Key.space>ability<Key.space>to<Key.space>adapt<Key.space>your<Key.space>businss<Key.backspace><Key.backspace>ess<Key.space>strategy<Key.space>to<Key.space>maxii<Key.backspace>mize<Key.space>its<Key.space>potential<Key.space><Key.backspace>.
Screenshot: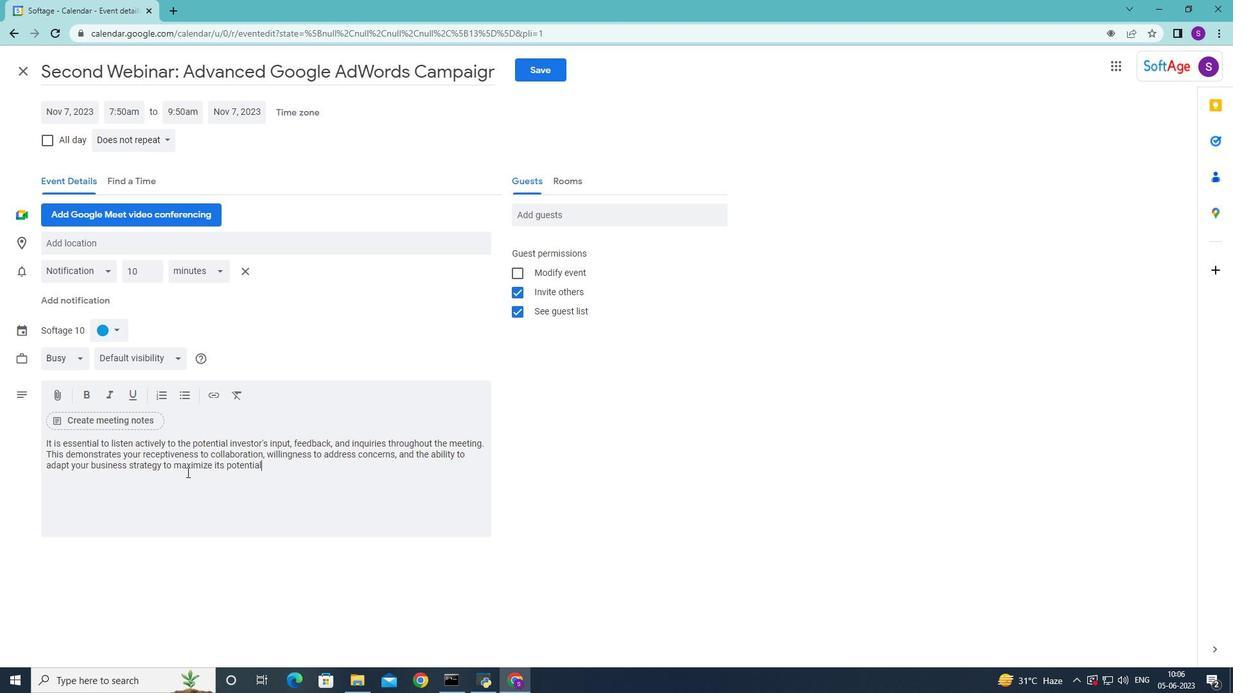 
Action: Mouse moved to (120, 333)
Screenshot: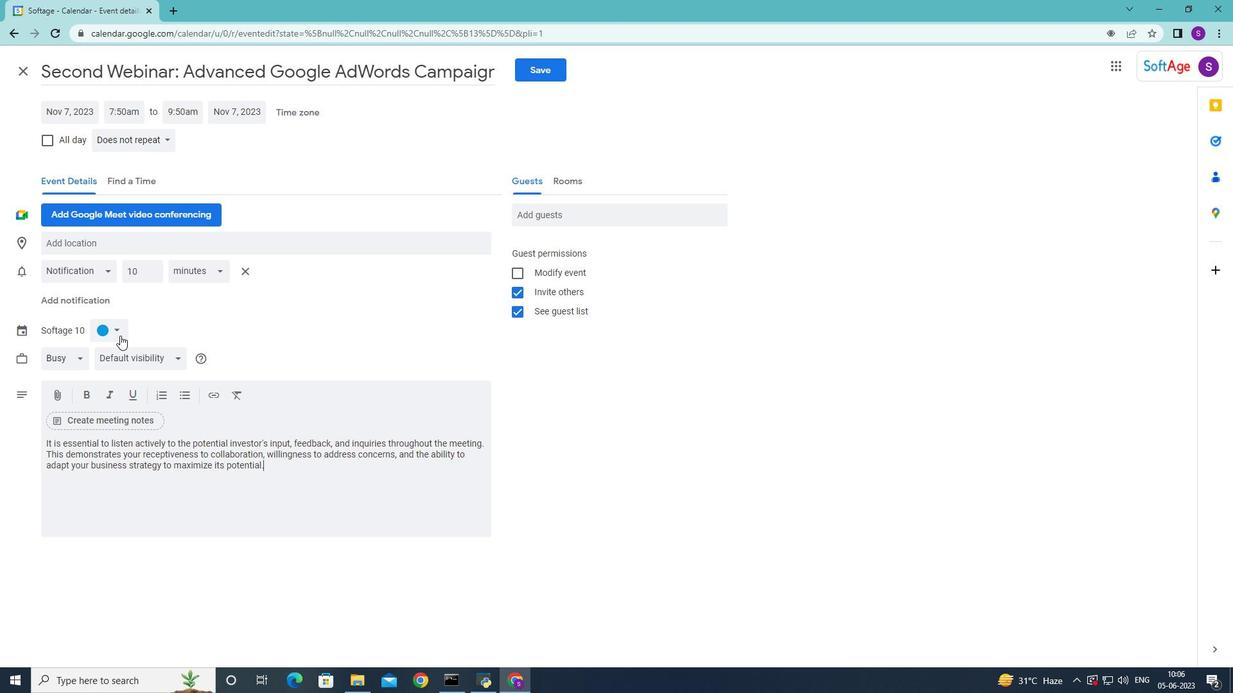 
Action: Mouse pressed left at (120, 333)
Screenshot: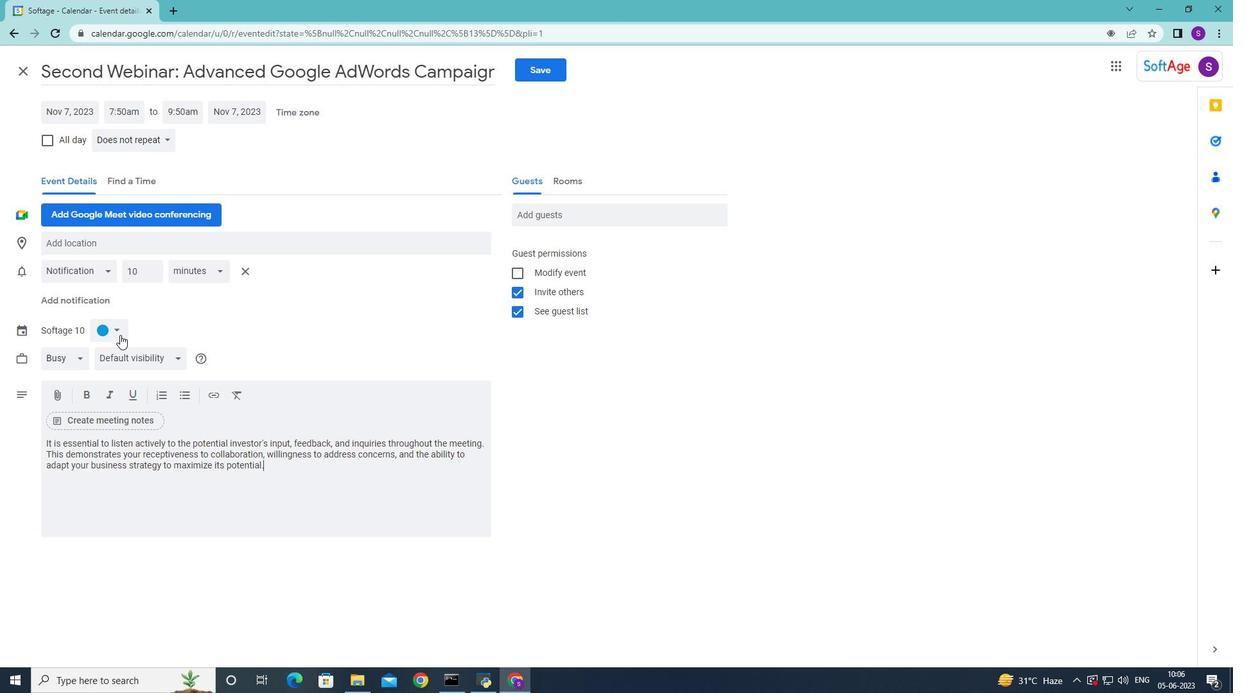 
Action: Mouse moved to (102, 328)
Screenshot: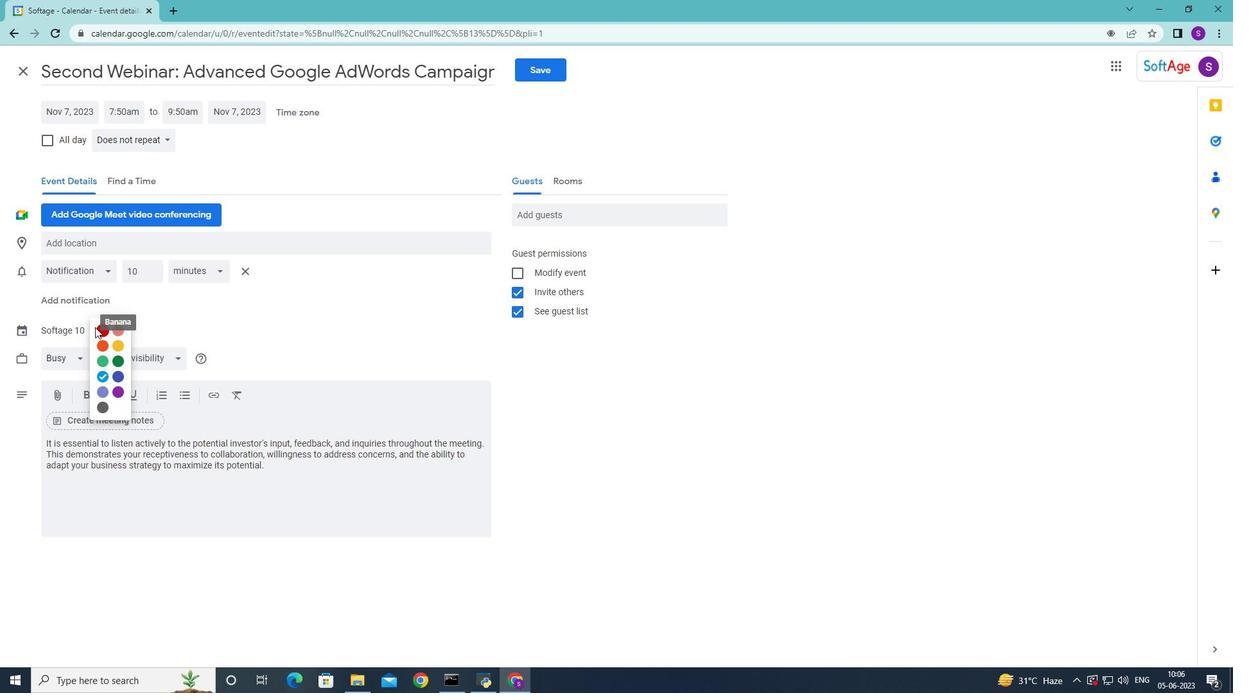 
Action: Mouse pressed left at (102, 328)
Screenshot: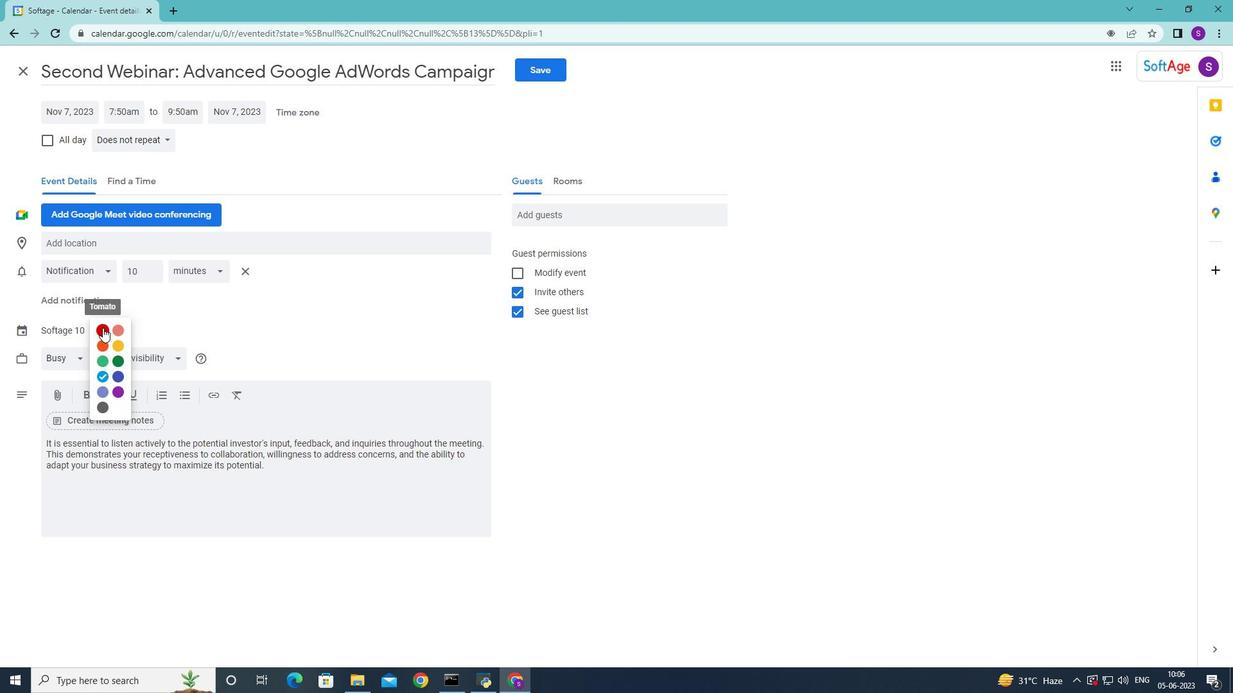 
Action: Mouse moved to (129, 241)
Screenshot: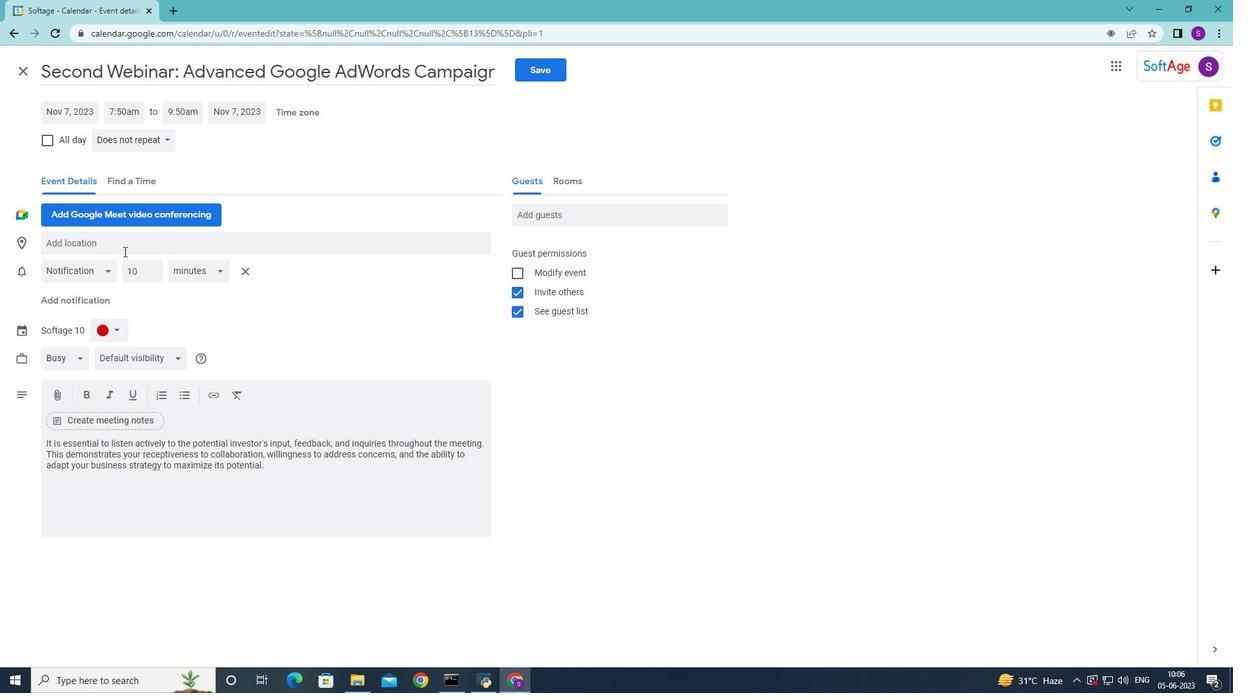 
Action: Mouse pressed left at (129, 241)
Screenshot: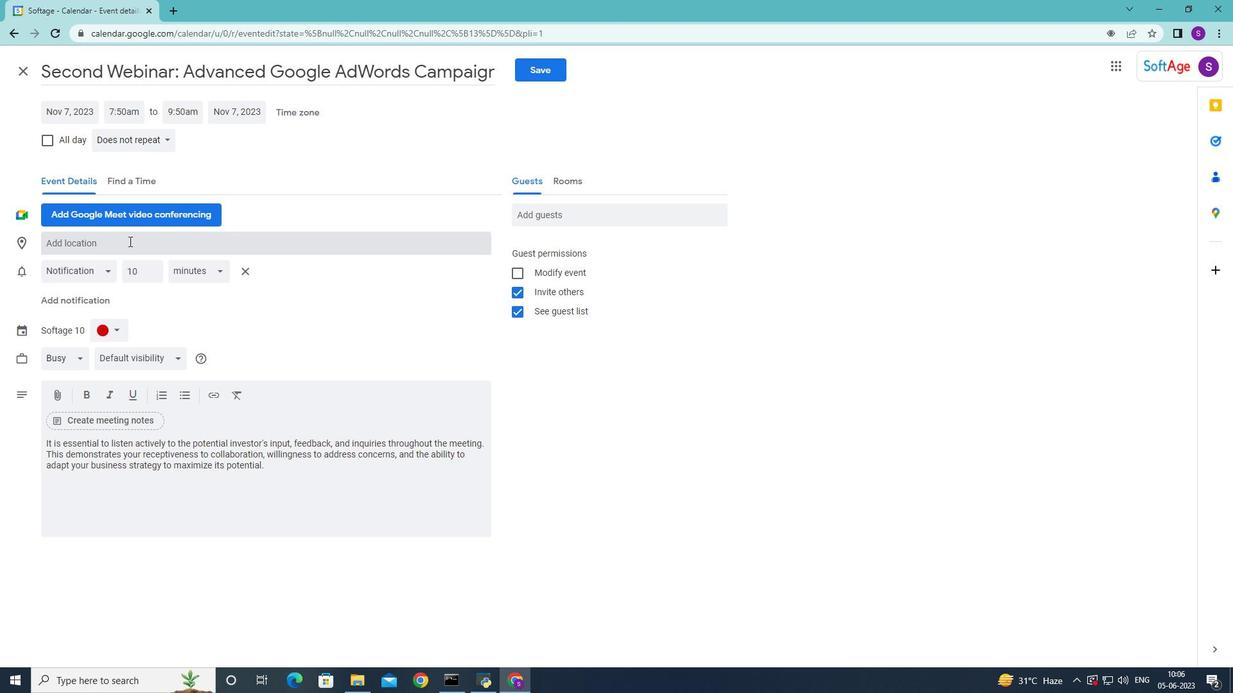 
Action: Mouse moved to (129, 240)
Screenshot: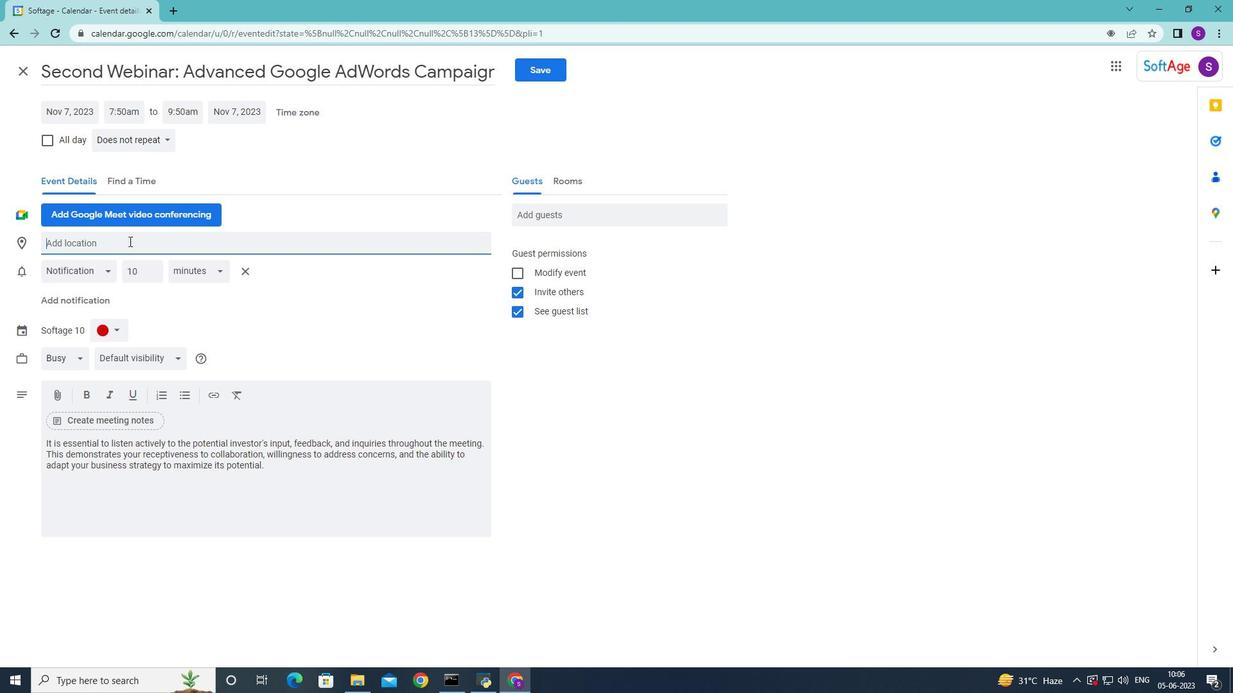 
Action: Key pressed 321<Key.space><Key.shift>Dolmabahce<Key.space>palace<Key.space>istanbul<Key.space>turkey<Key.space>
Screenshot: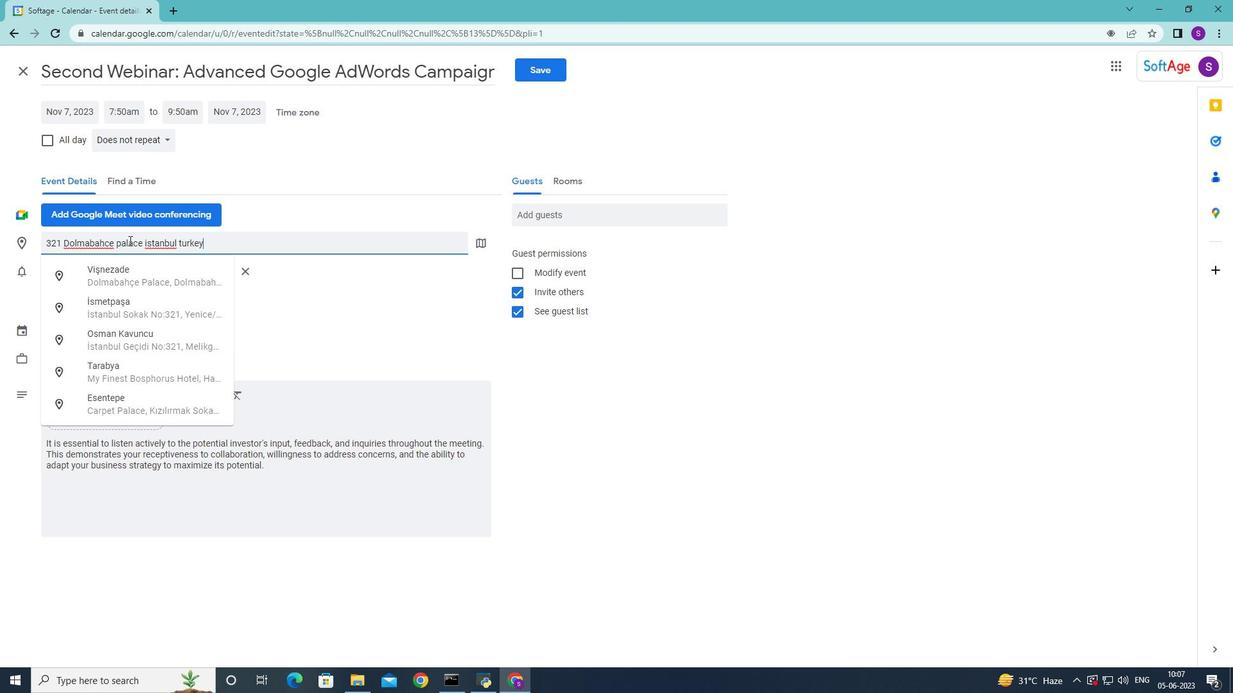 
Action: Mouse moved to (105, 285)
Screenshot: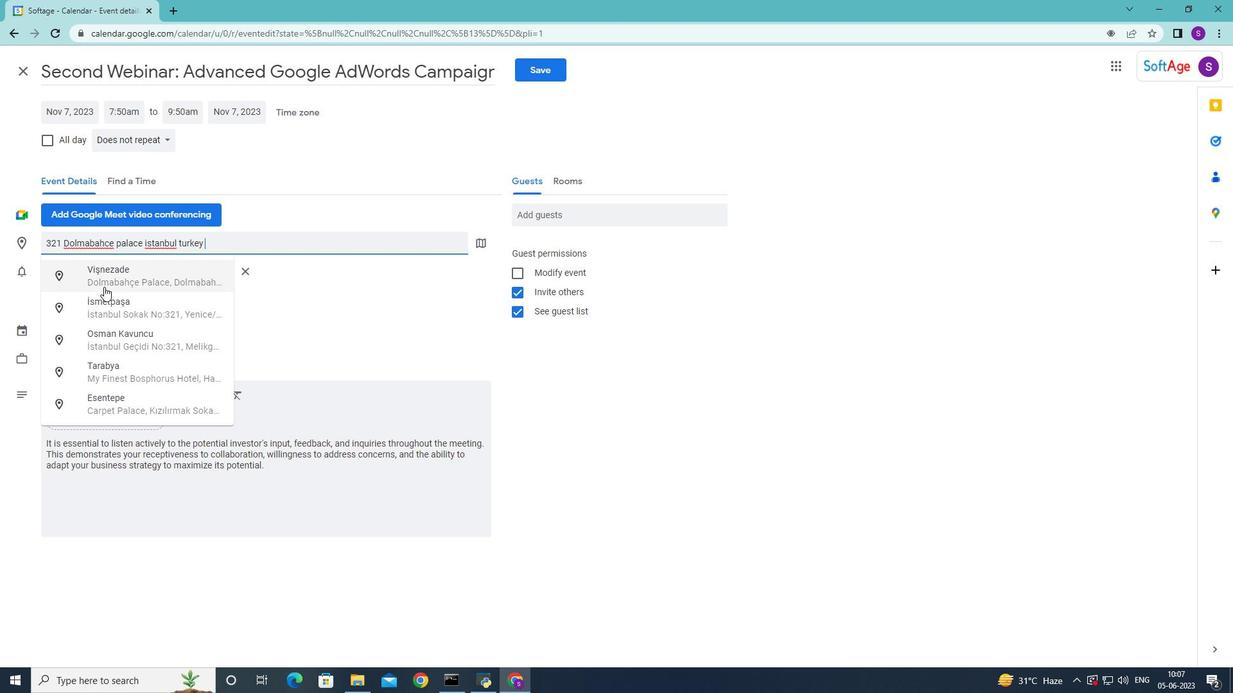 
Action: Mouse pressed left at (105, 285)
Screenshot: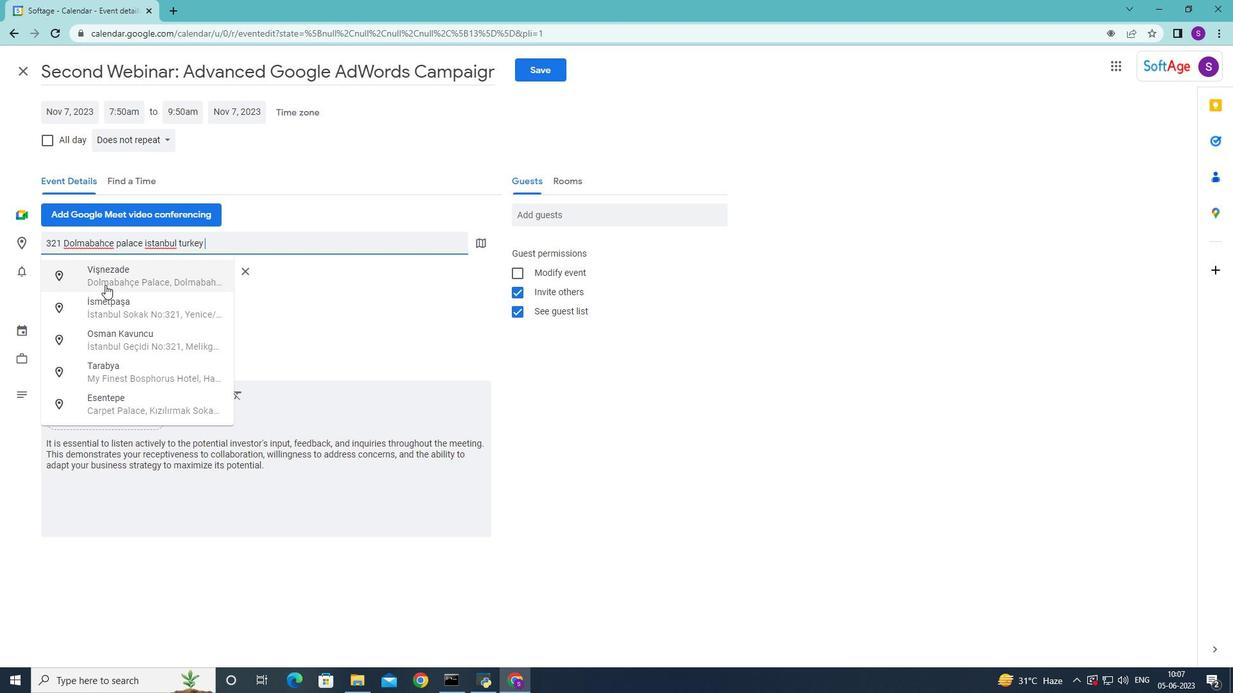 
Action: Mouse moved to (551, 220)
Screenshot: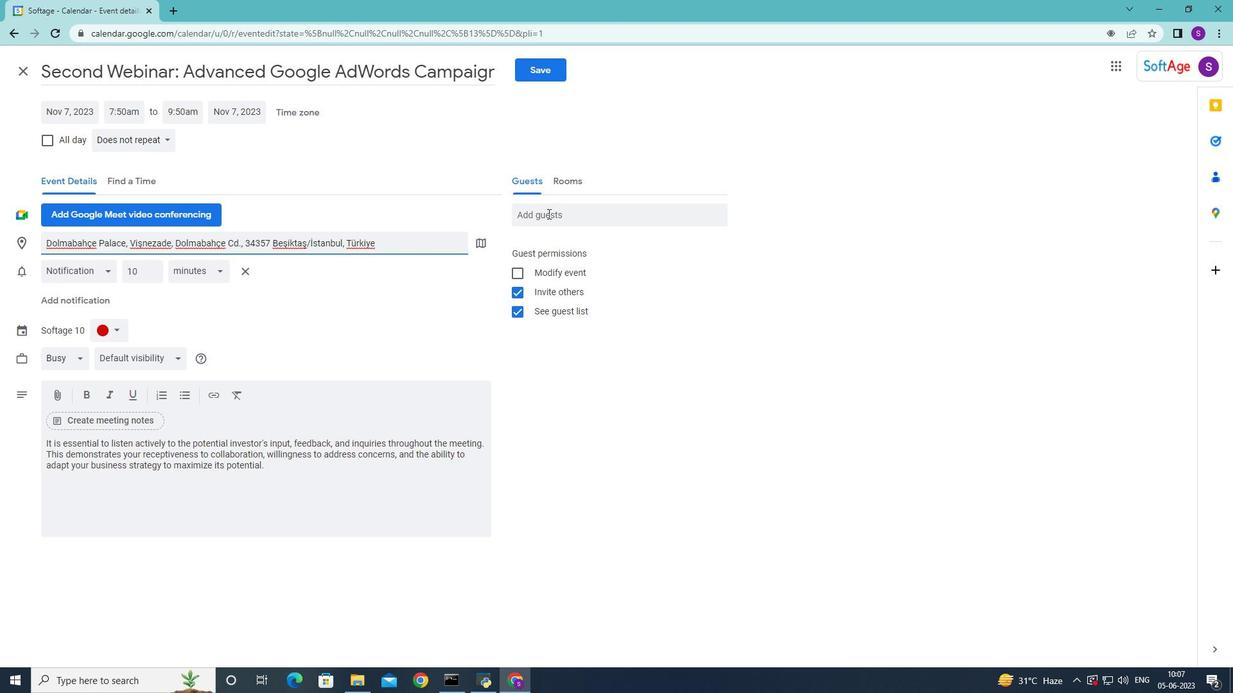 
Action: Mouse pressed left at (551, 220)
Screenshot: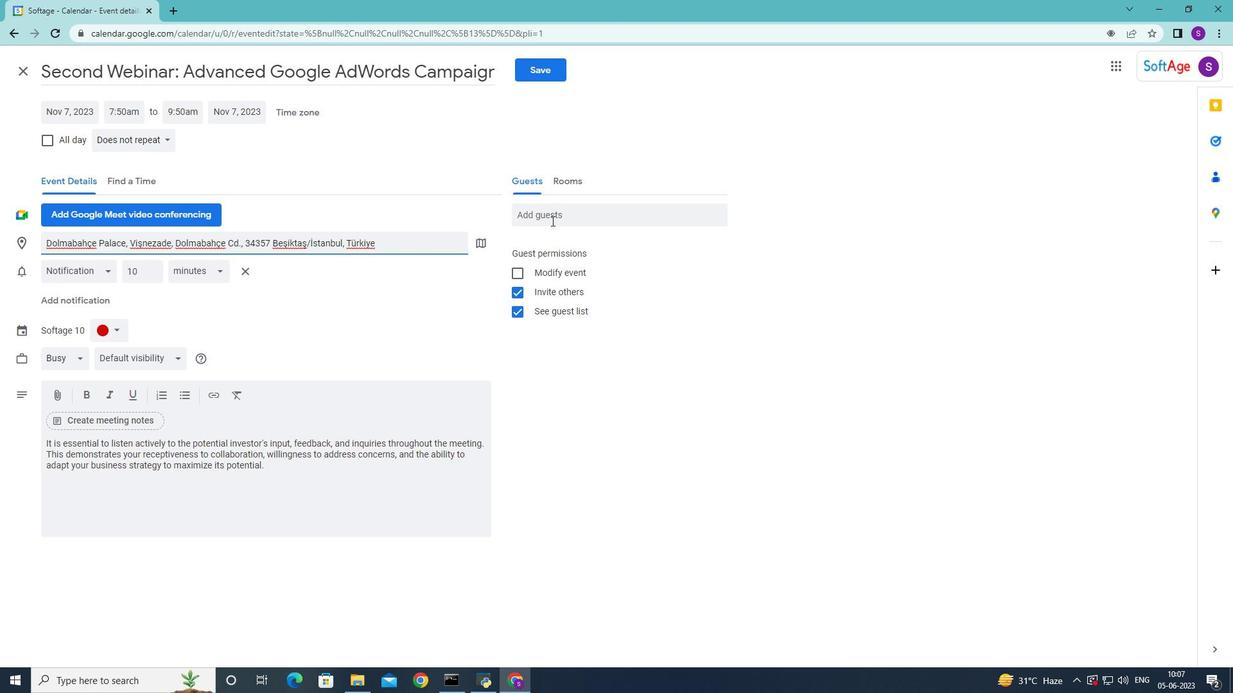 
Action: Key pressed <Key.shift>Softage.3<Key.shift>@softa<Key.enter><Key.shift>Softage.4<Key.shift><Key.shift><Key.shift><Key.shift><Key.shift>@softage.net<Key.enter>
Screenshot: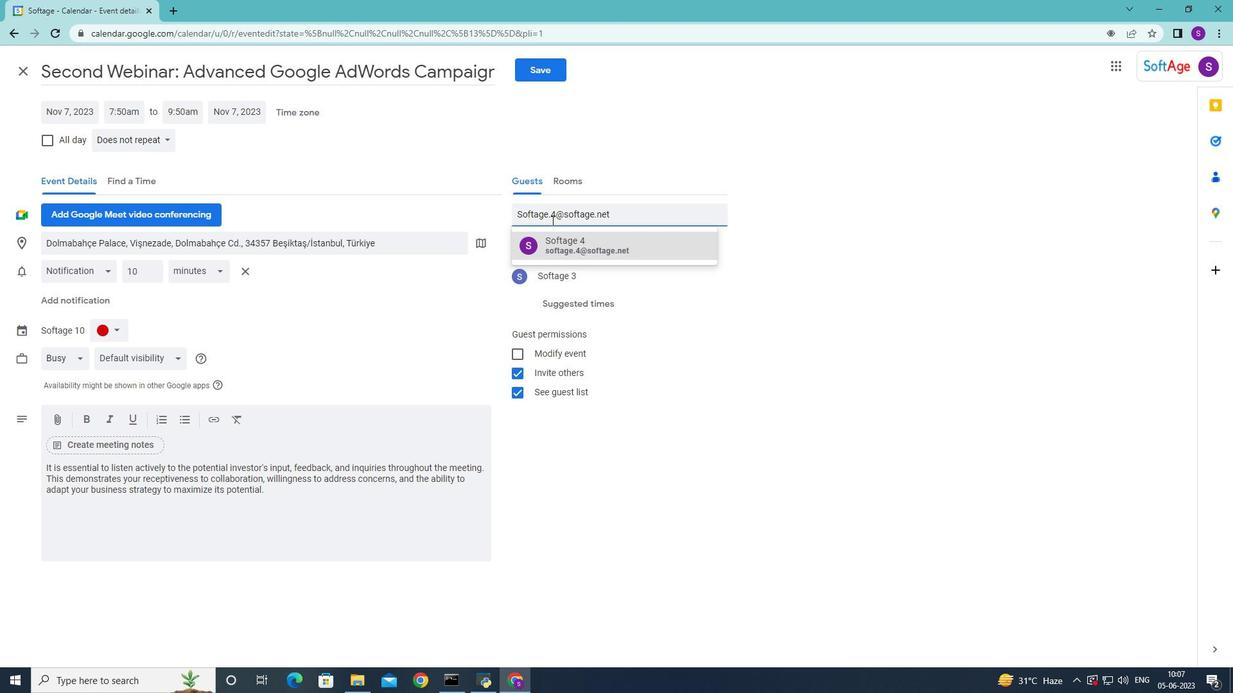
Action: Mouse moved to (114, 141)
Screenshot: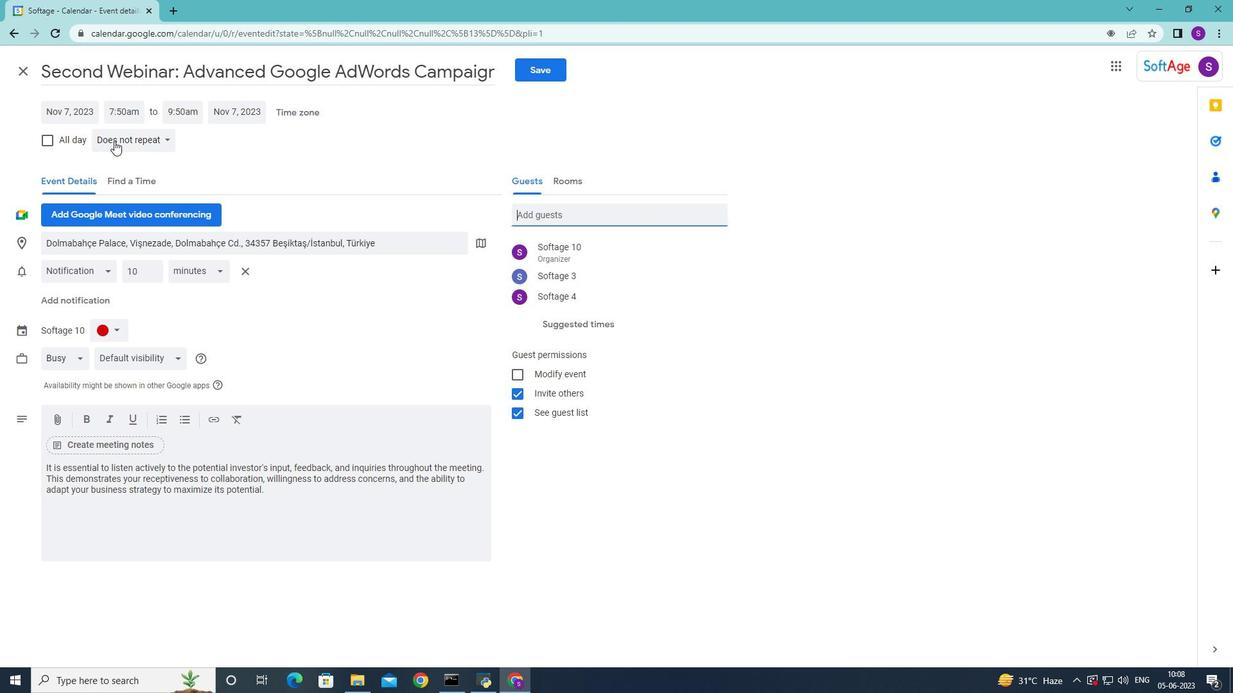 
Action: Mouse pressed left at (114, 141)
Screenshot: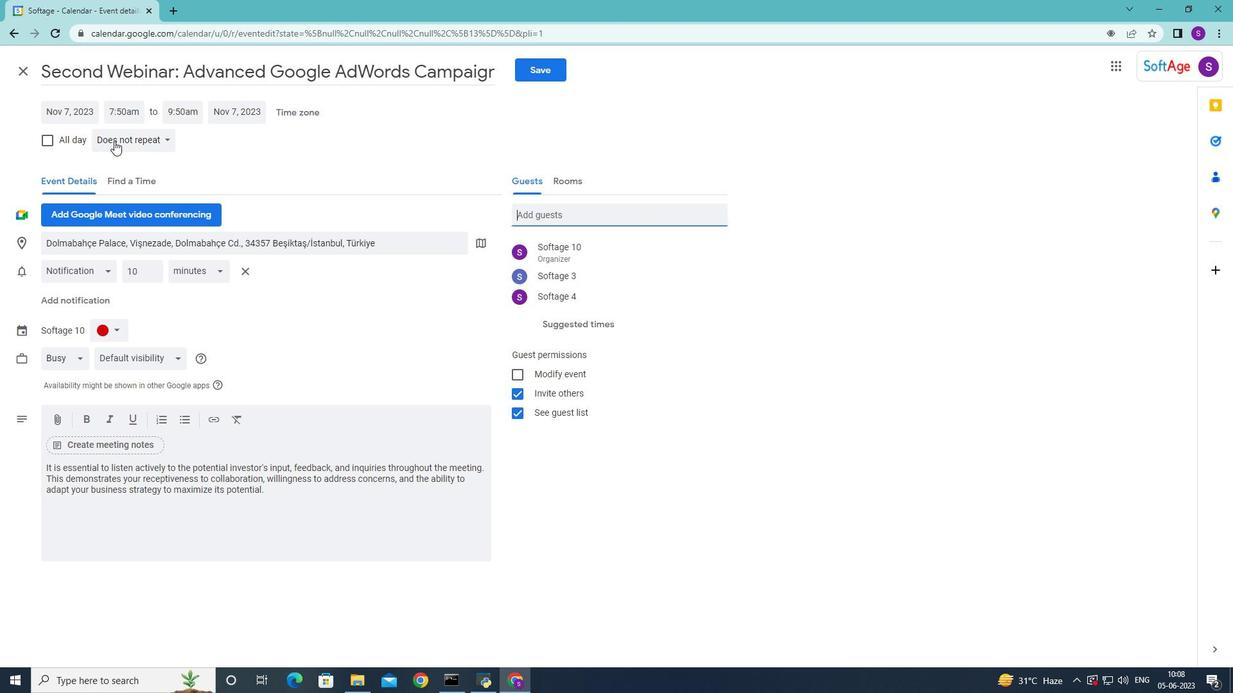 
Action: Mouse moved to (406, 356)
Screenshot: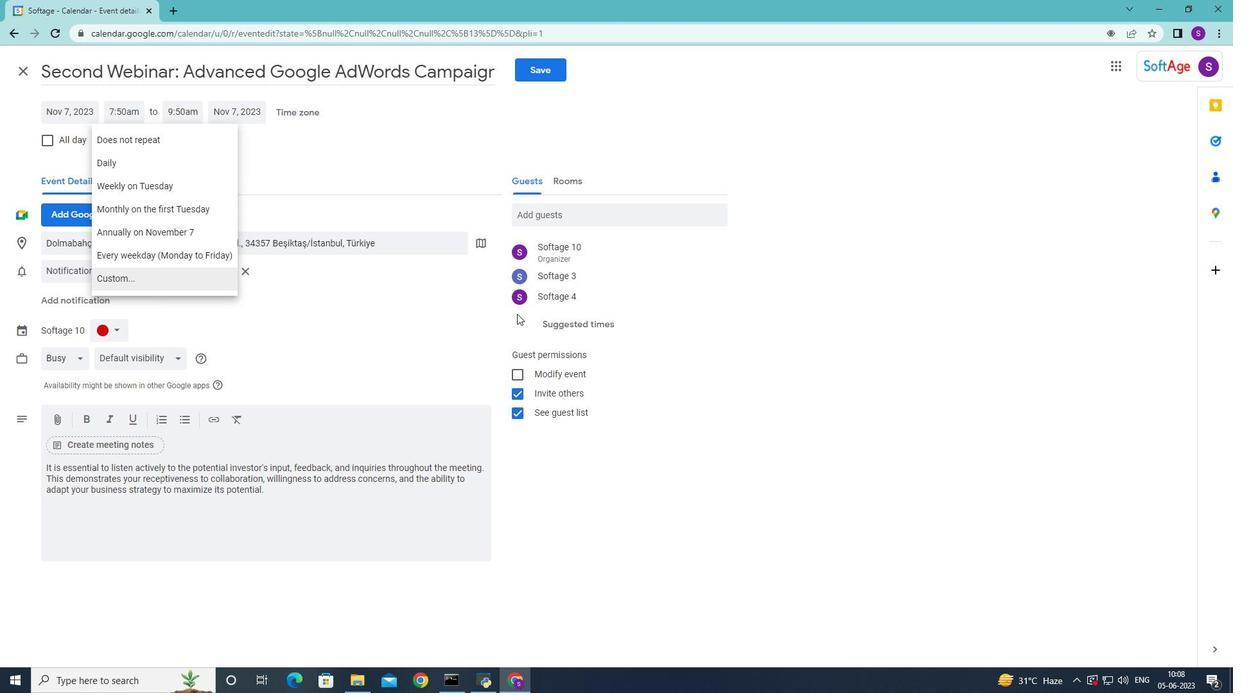 
Action: Mouse pressed left at (406, 356)
Screenshot: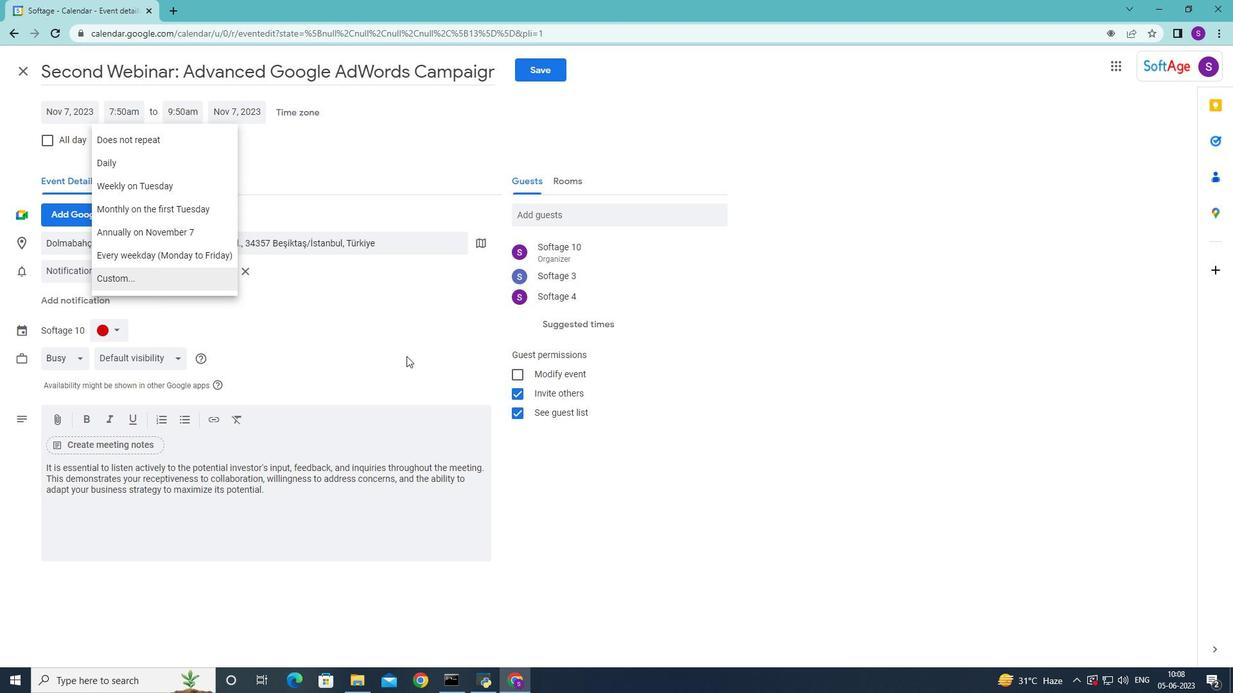 
Action: Mouse moved to (536, 71)
Screenshot: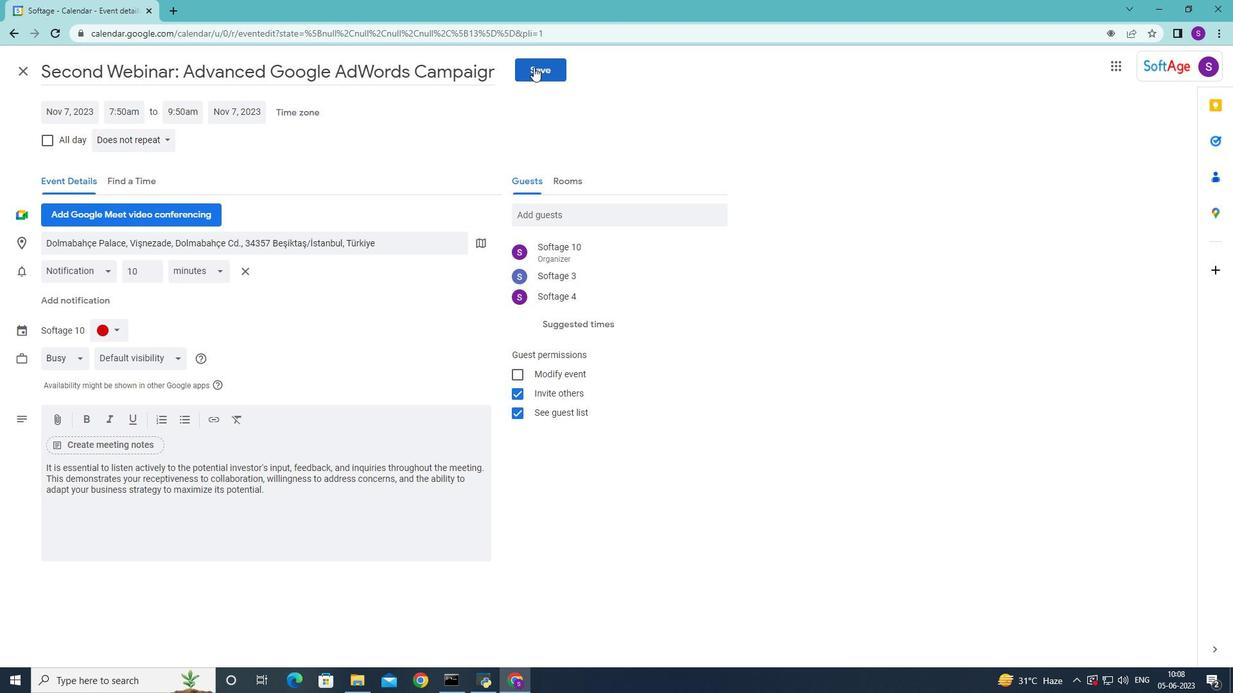 
Action: Mouse pressed left at (536, 71)
Screenshot: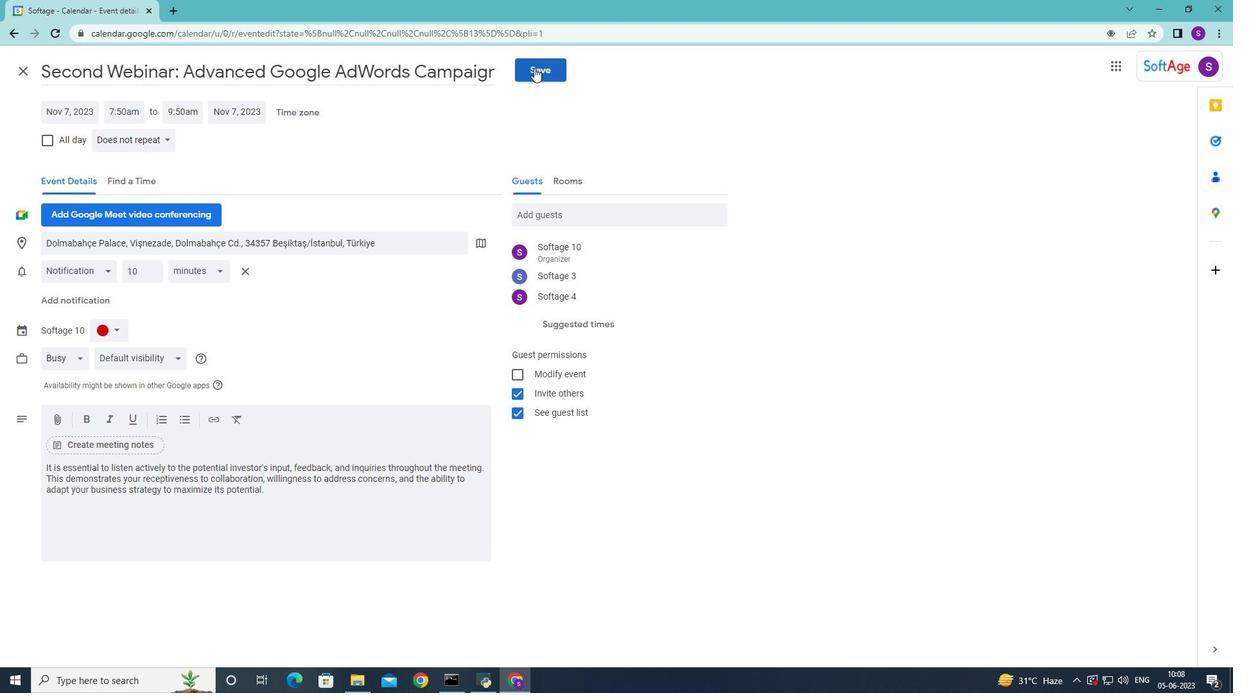 
Action: Mouse moved to (749, 391)
Screenshot: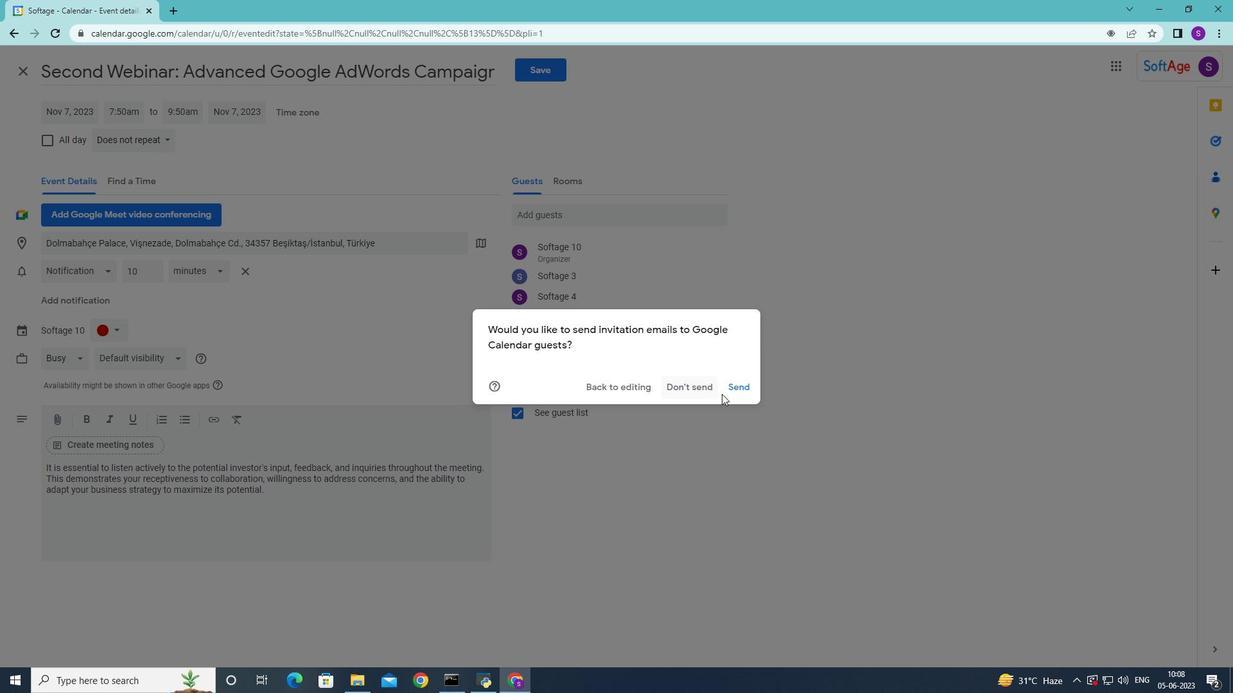 
Action: Mouse pressed left at (749, 391)
Screenshot: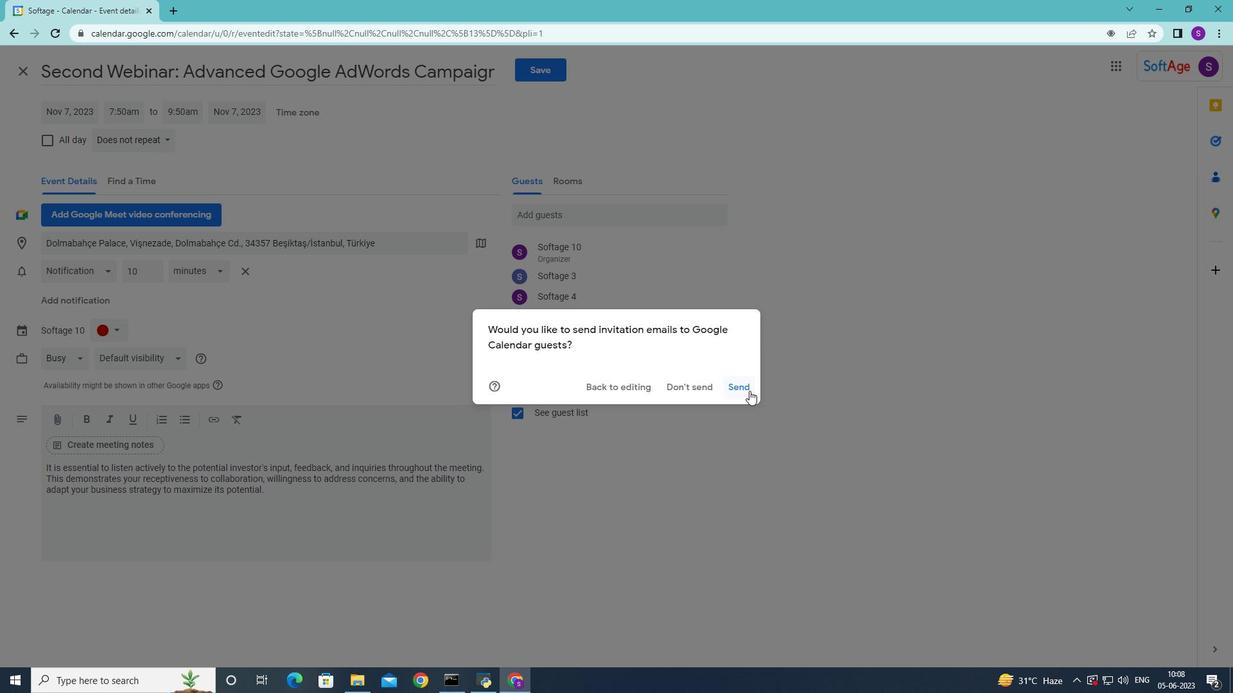 
